 Task: Add a signature Caroline Robinson containing Have a wonderful day, Caroline Robinson to email address softage.10@softage.net and add a folder Branding
Action: Mouse moved to (132, 127)
Screenshot: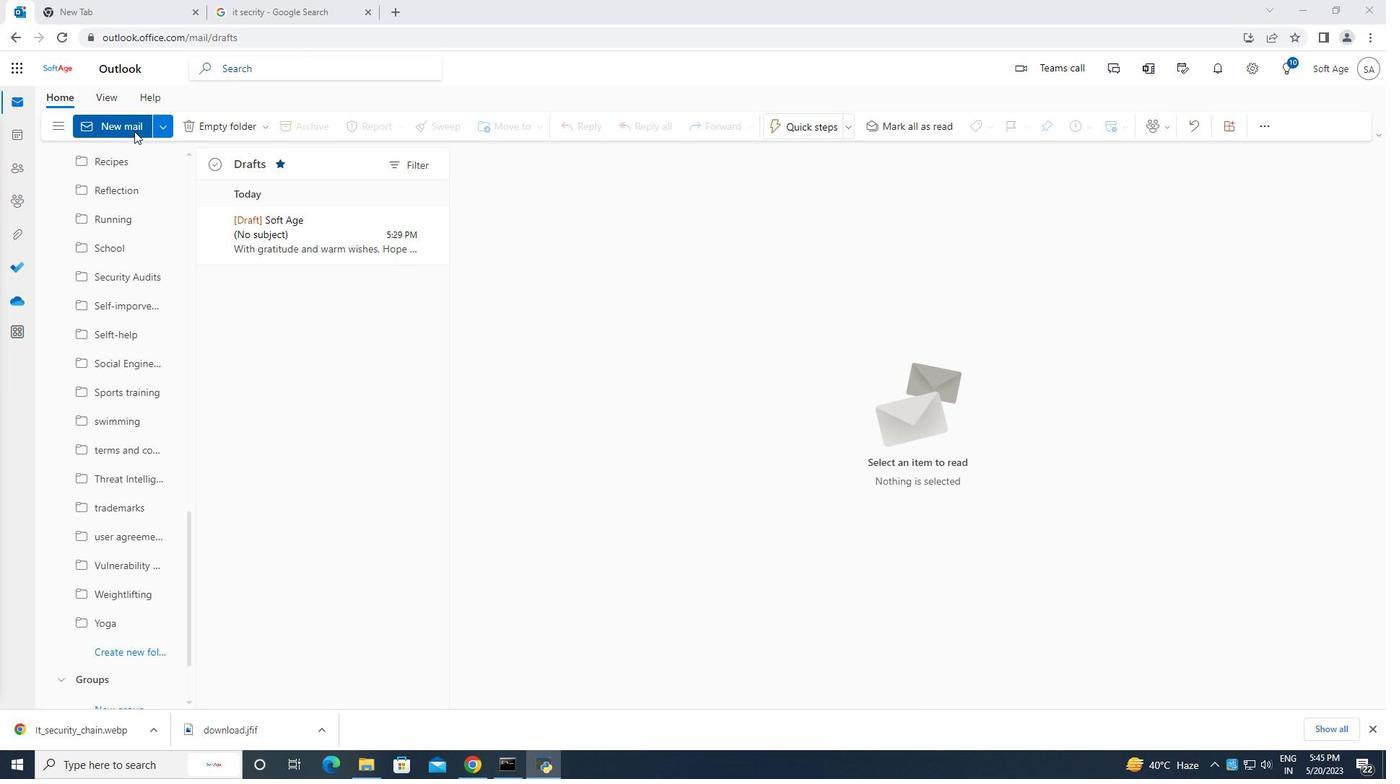 
Action: Mouse pressed left at (132, 127)
Screenshot: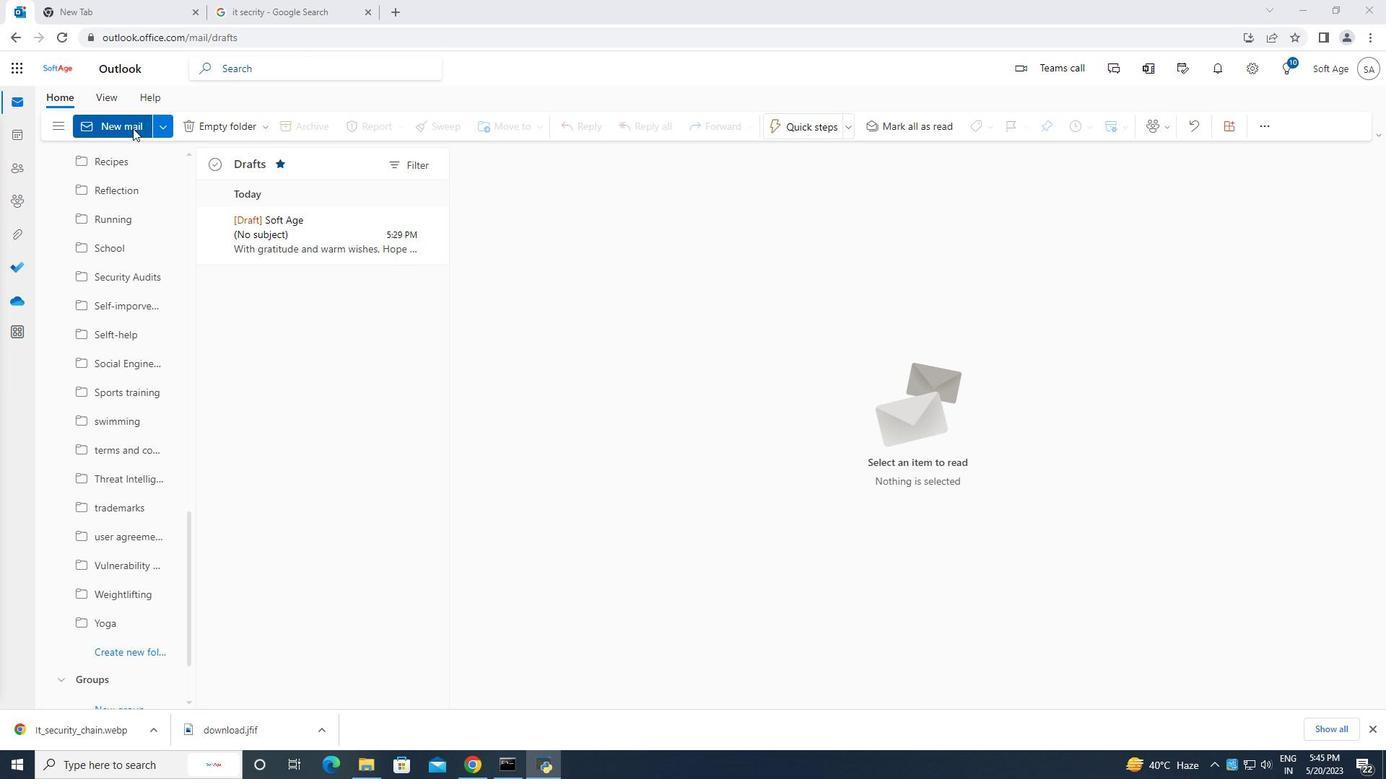 
Action: Mouse moved to (940, 123)
Screenshot: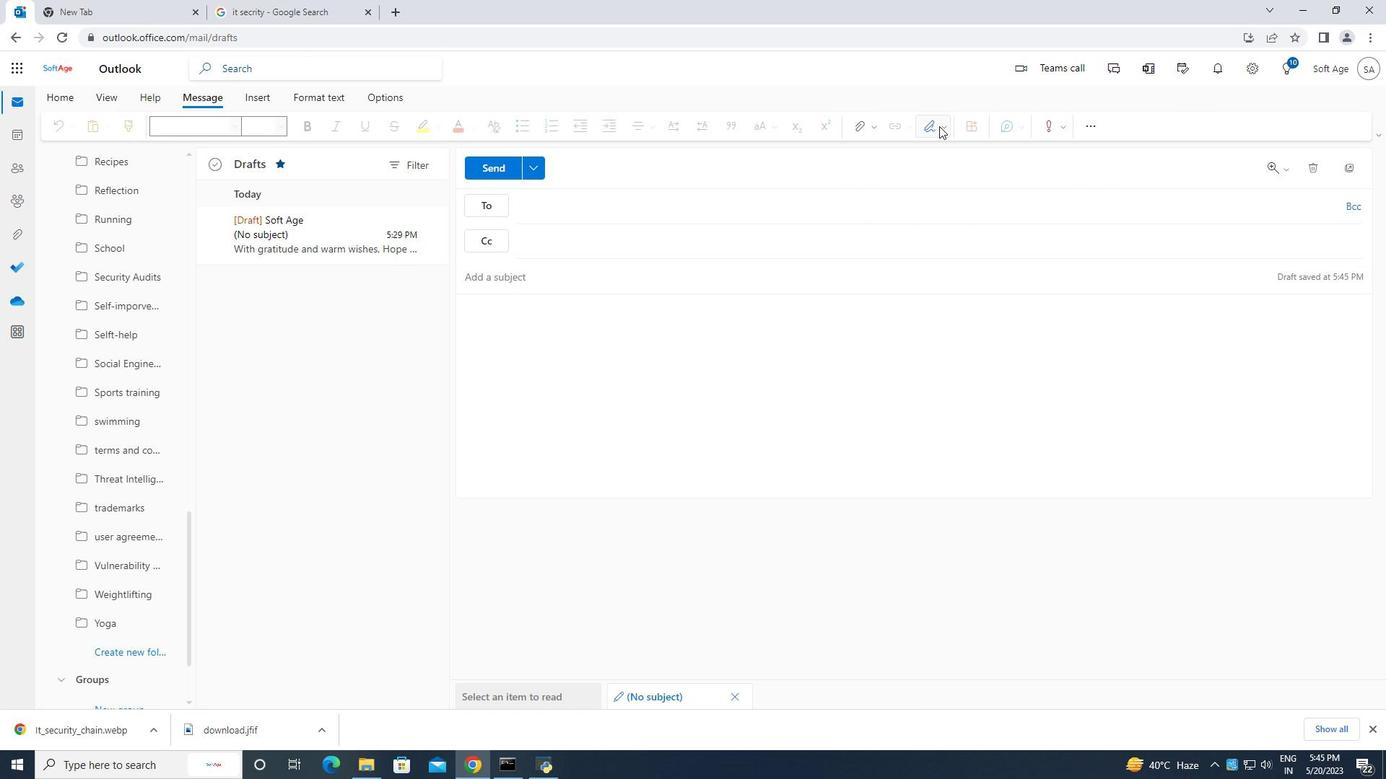 
Action: Mouse pressed left at (940, 123)
Screenshot: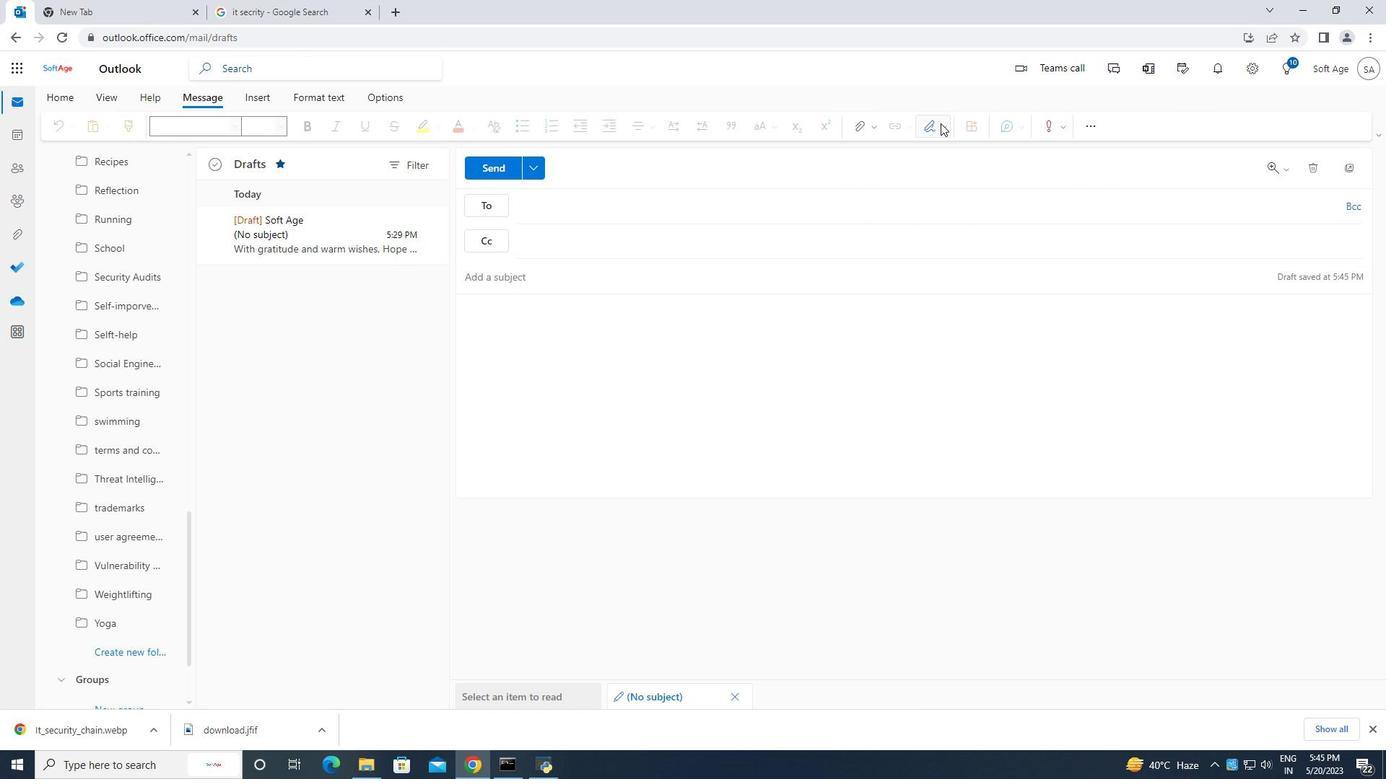 
Action: Mouse moved to (895, 182)
Screenshot: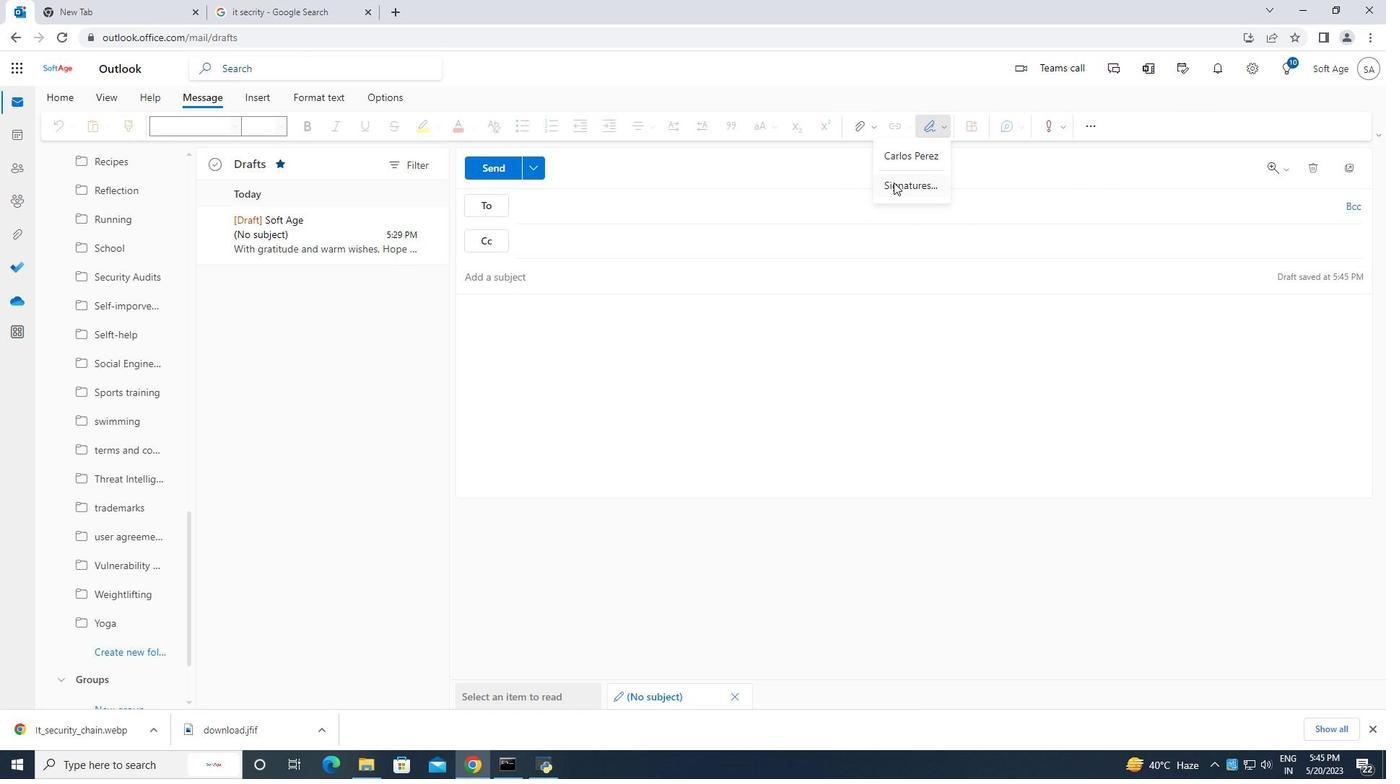 
Action: Mouse pressed left at (895, 182)
Screenshot: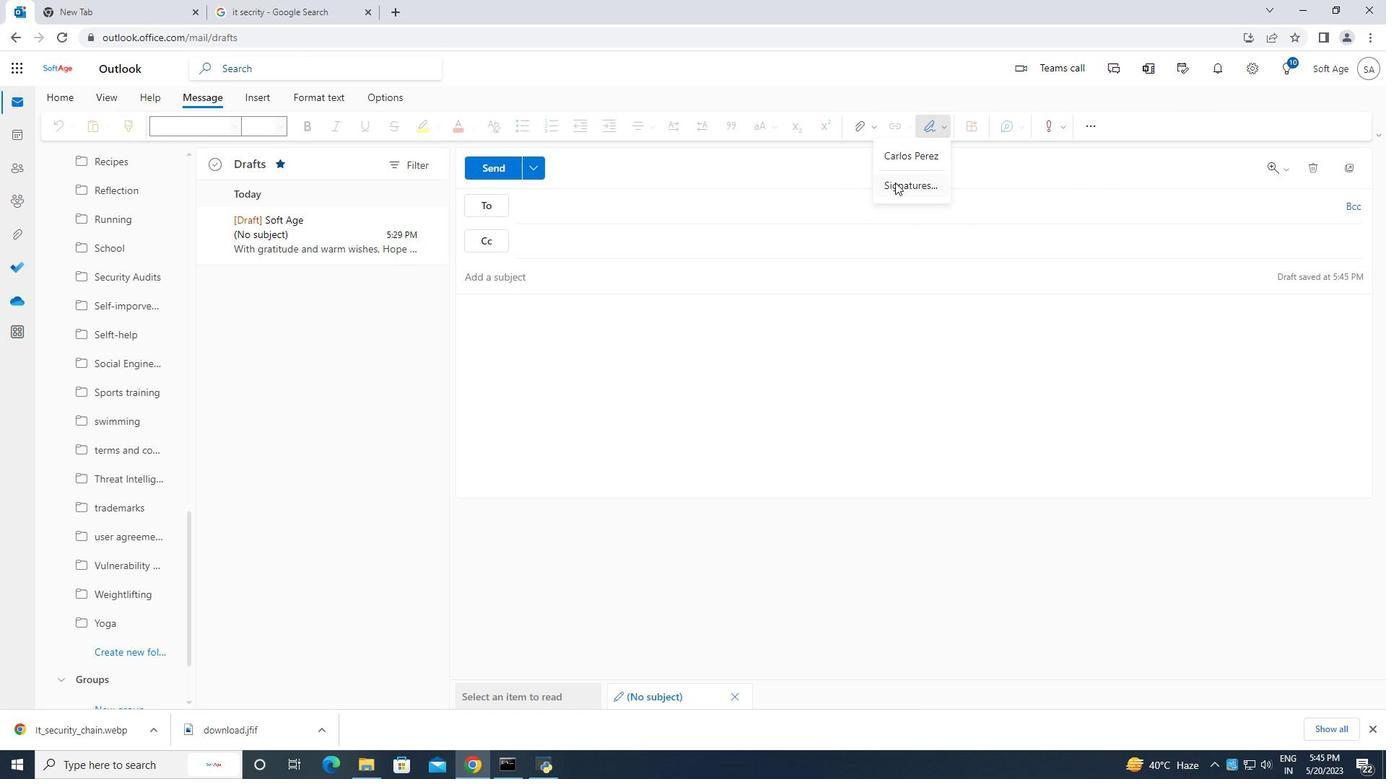 
Action: Mouse moved to (963, 238)
Screenshot: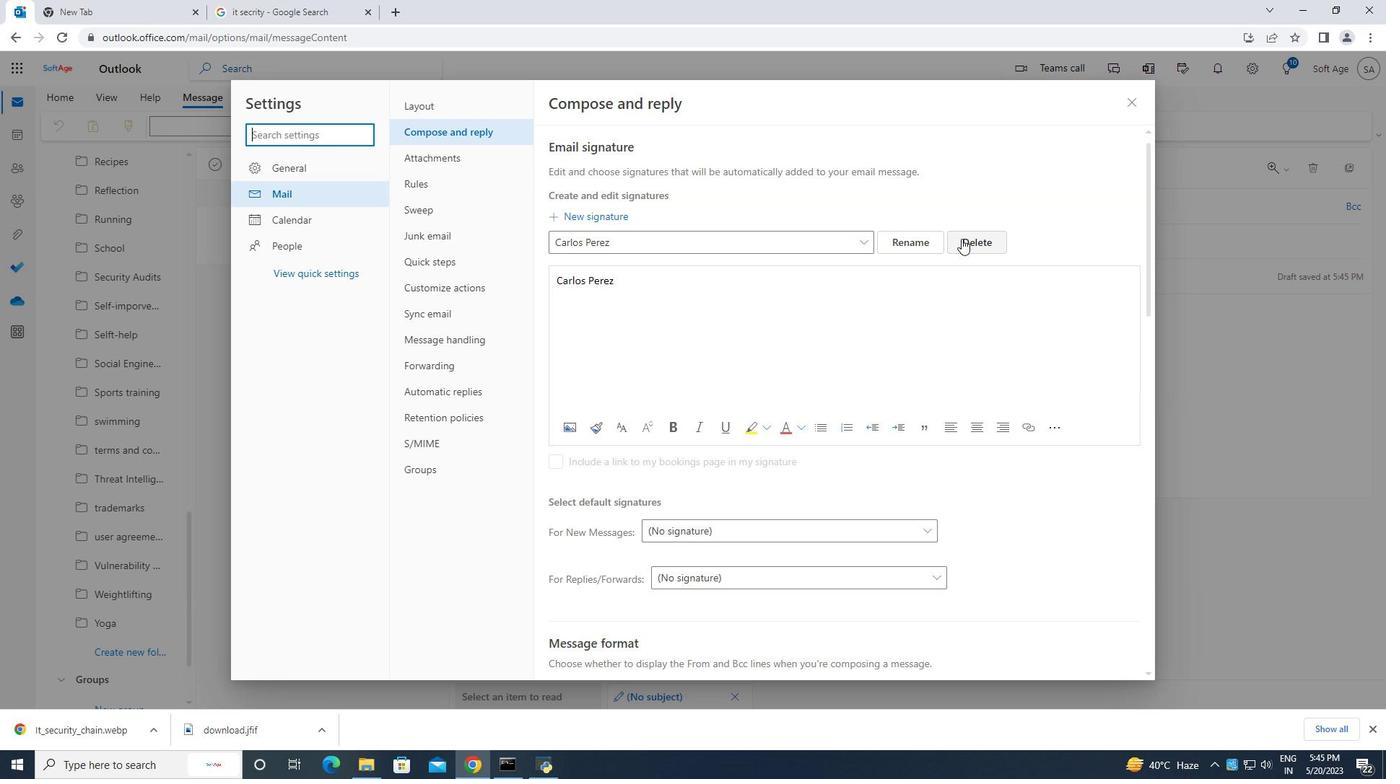 
Action: Mouse pressed left at (963, 238)
Screenshot: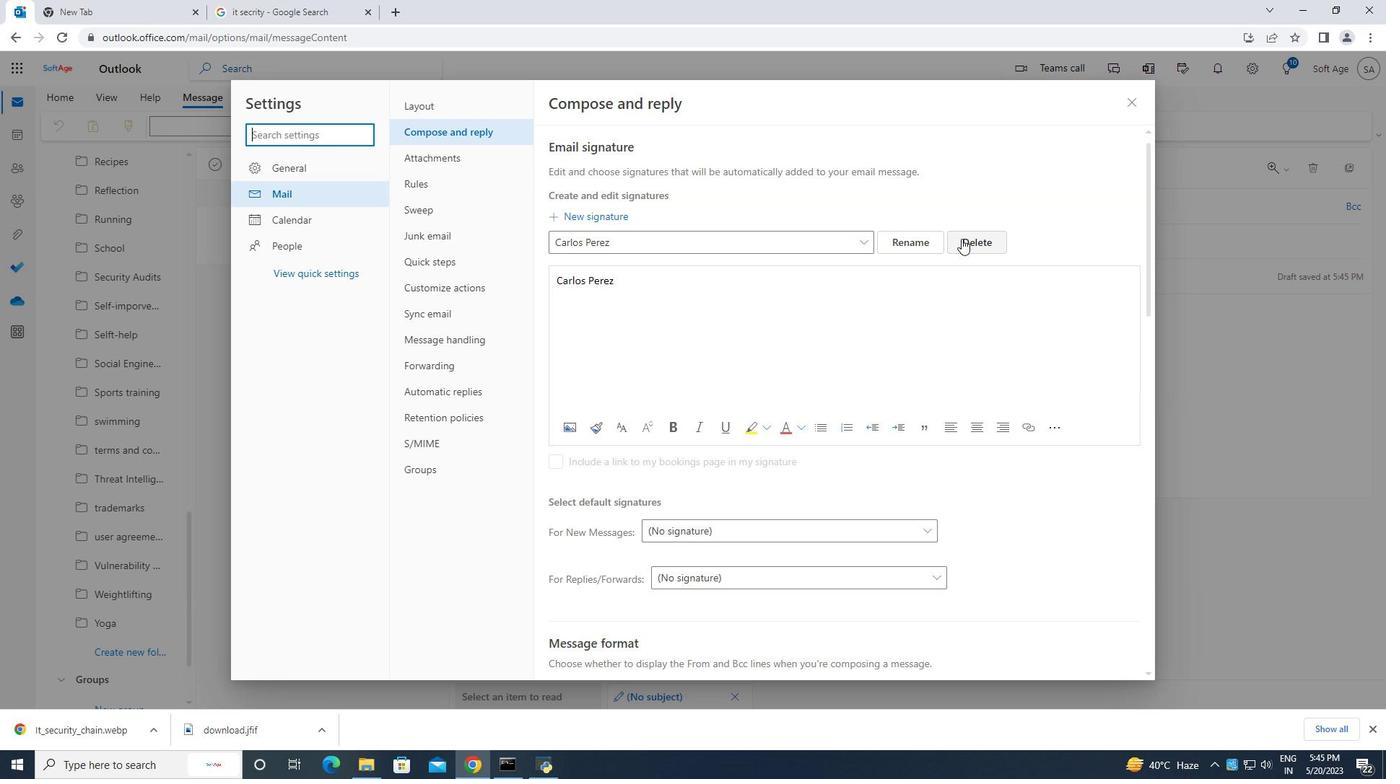 
Action: Mouse moved to (604, 244)
Screenshot: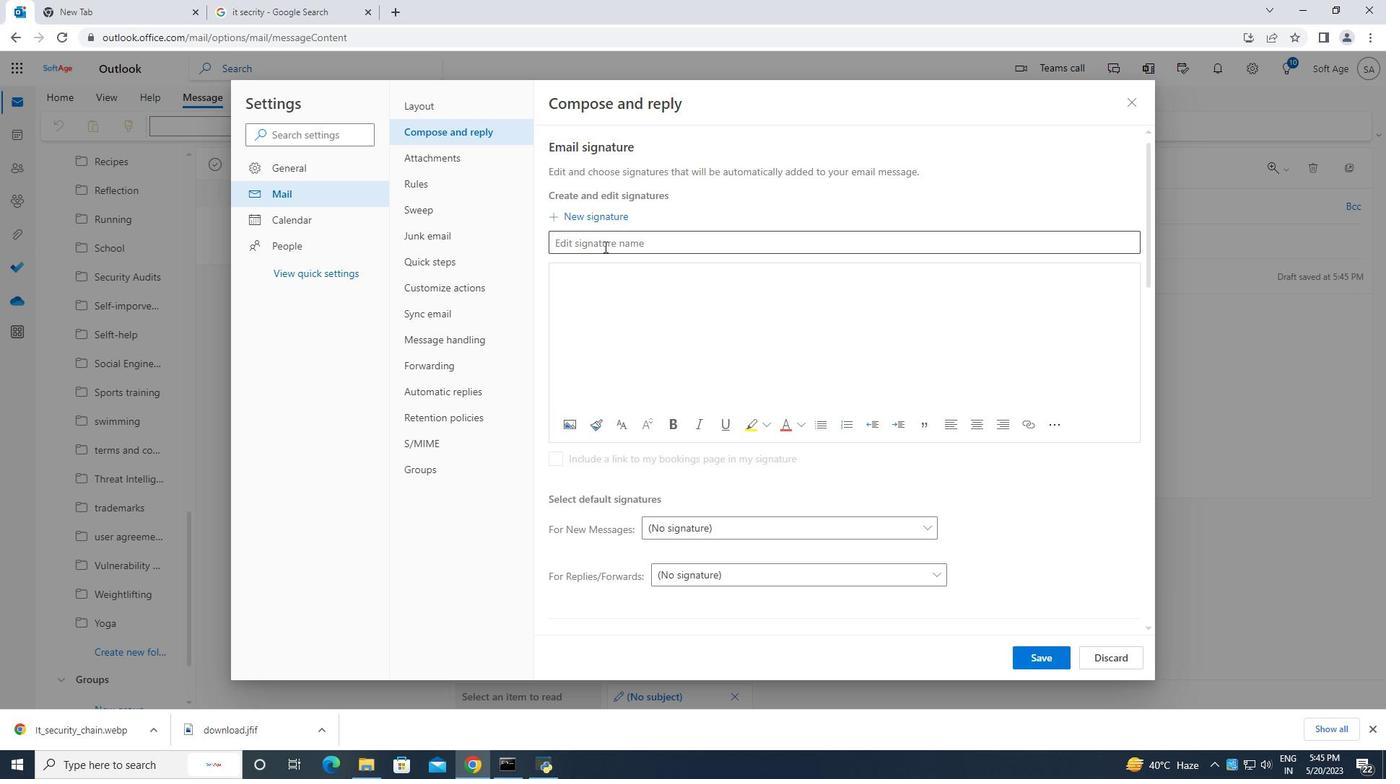 
Action: Mouse pressed left at (604, 244)
Screenshot: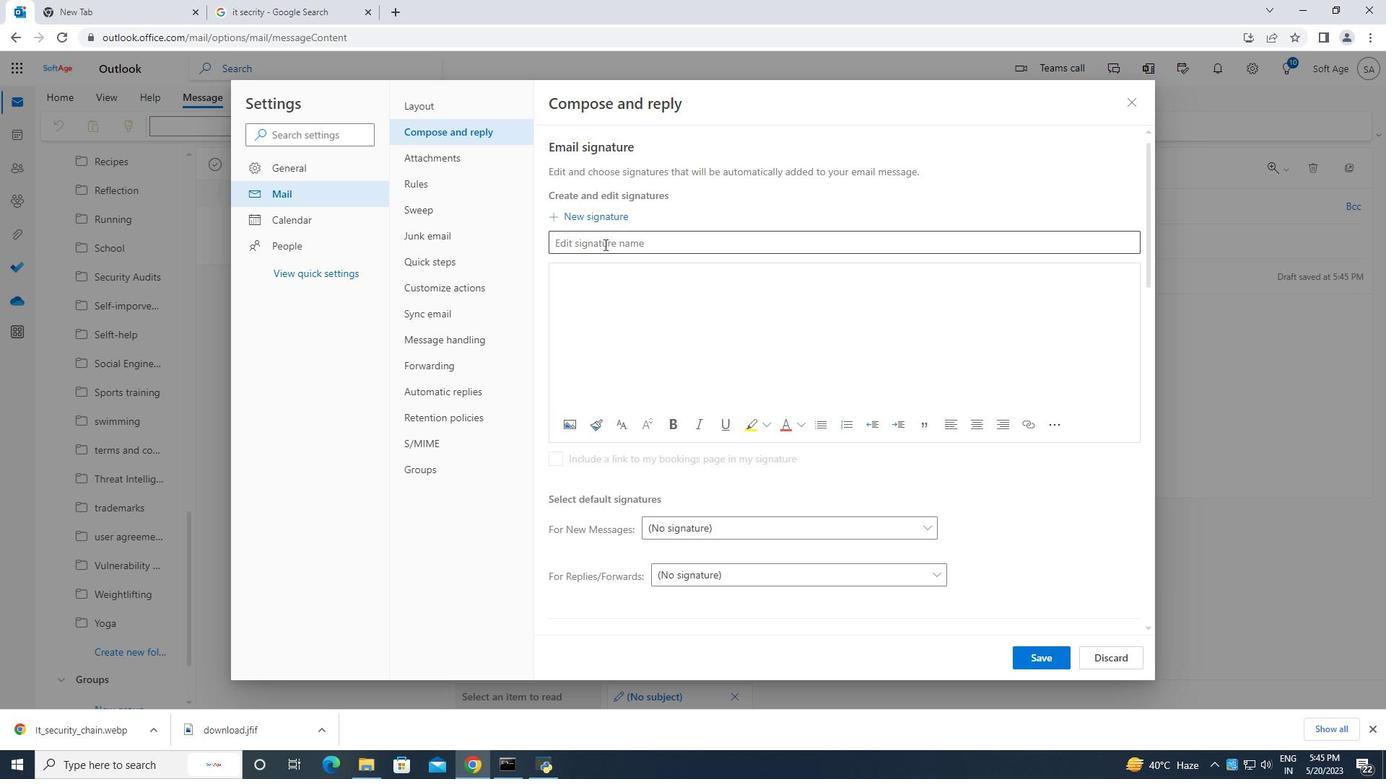 
Action: Key pressed <Key.caps_lock>C<Key.caps_lock>aroline<Key.space><Key.caps_lock>R<Key.caps_lock>obinson
Screenshot: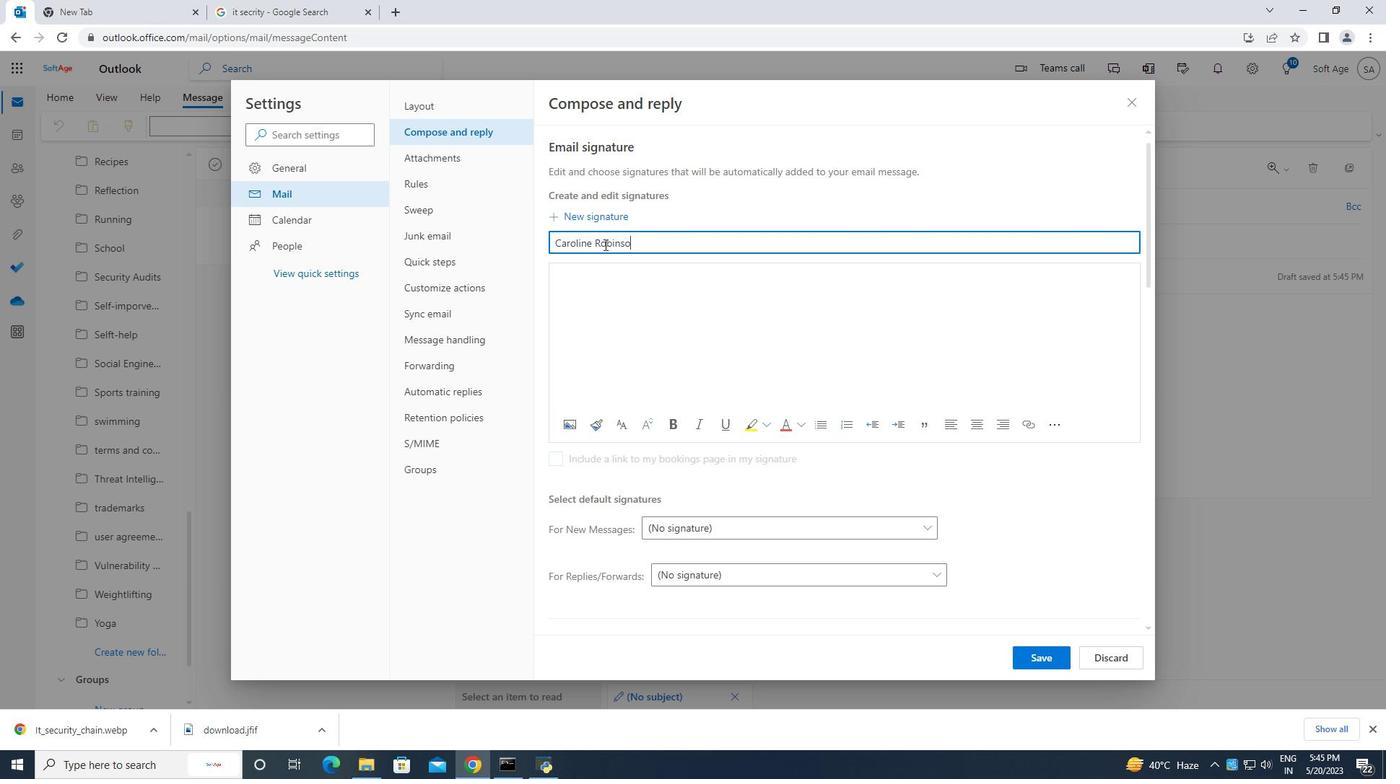 
Action: Mouse moved to (615, 267)
Screenshot: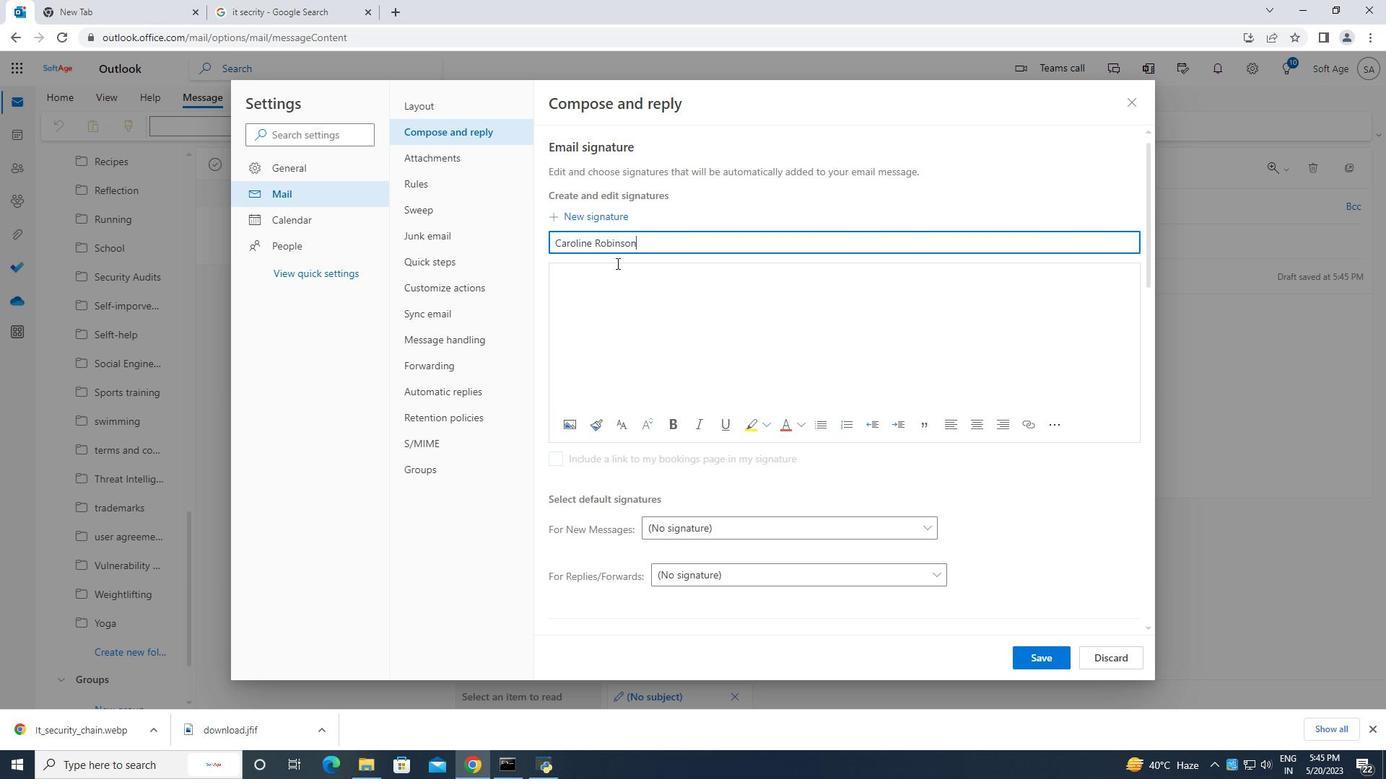 
Action: Mouse pressed left at (615, 267)
Screenshot: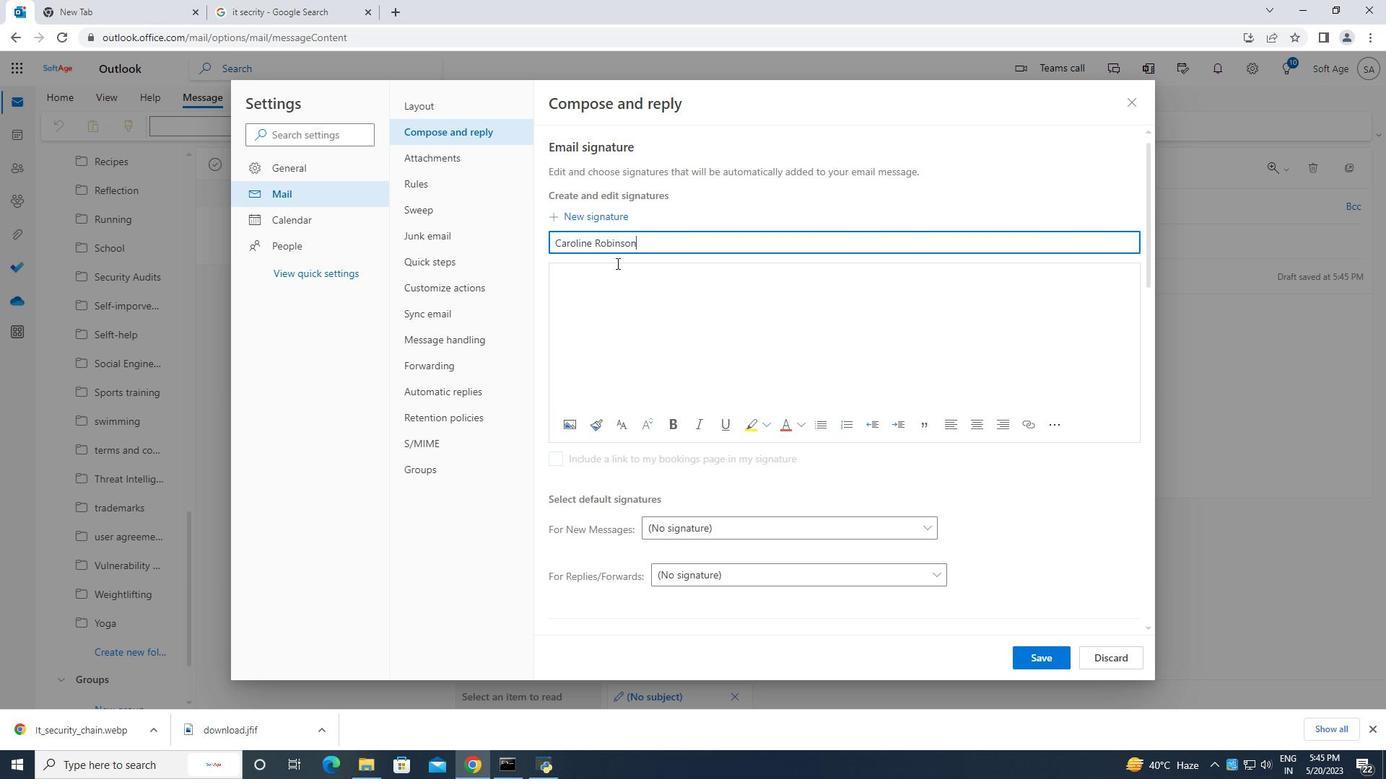 
Action: Key pressed <Key.caps_lock>C<Key.caps_lock>aroline<Key.space><Key.caps_lock>R<Key.caps_lock>obinson
Screenshot: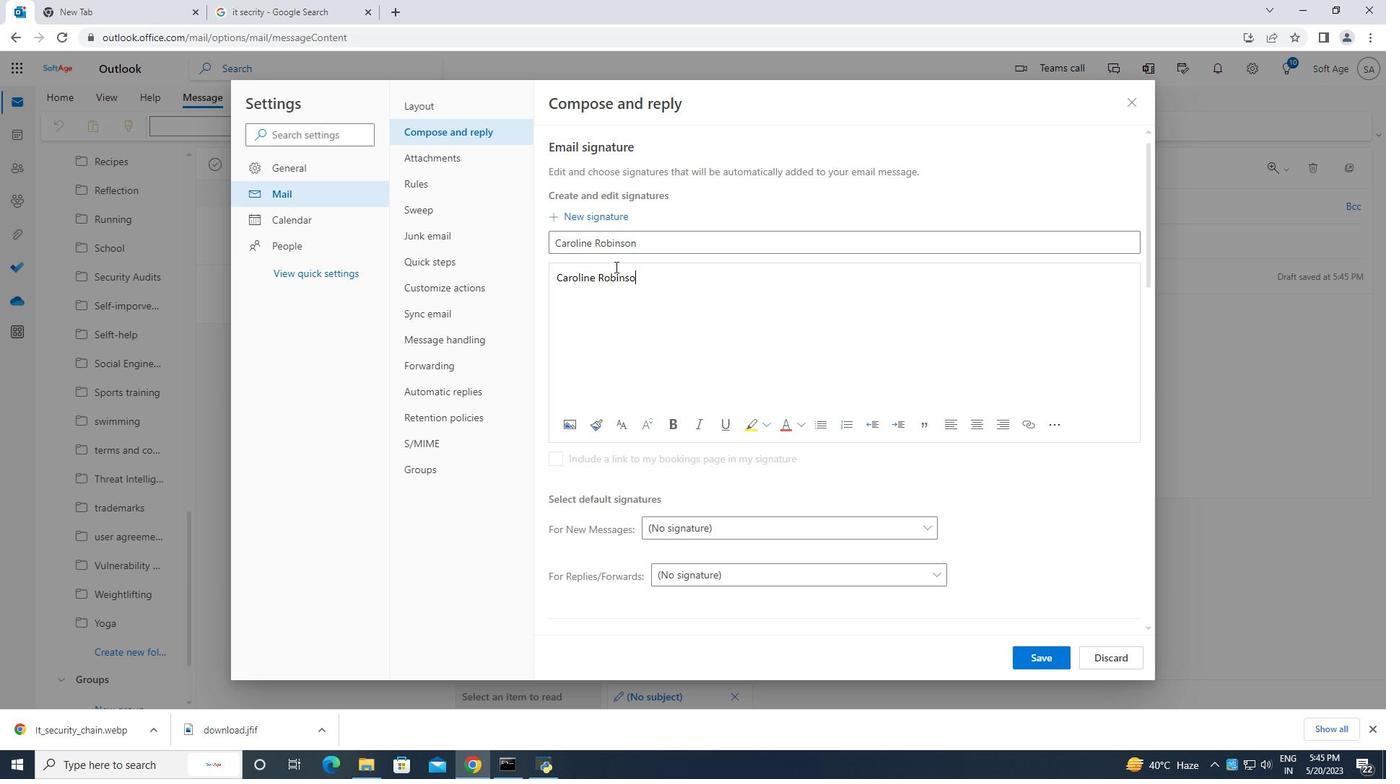 
Action: Mouse moved to (1041, 660)
Screenshot: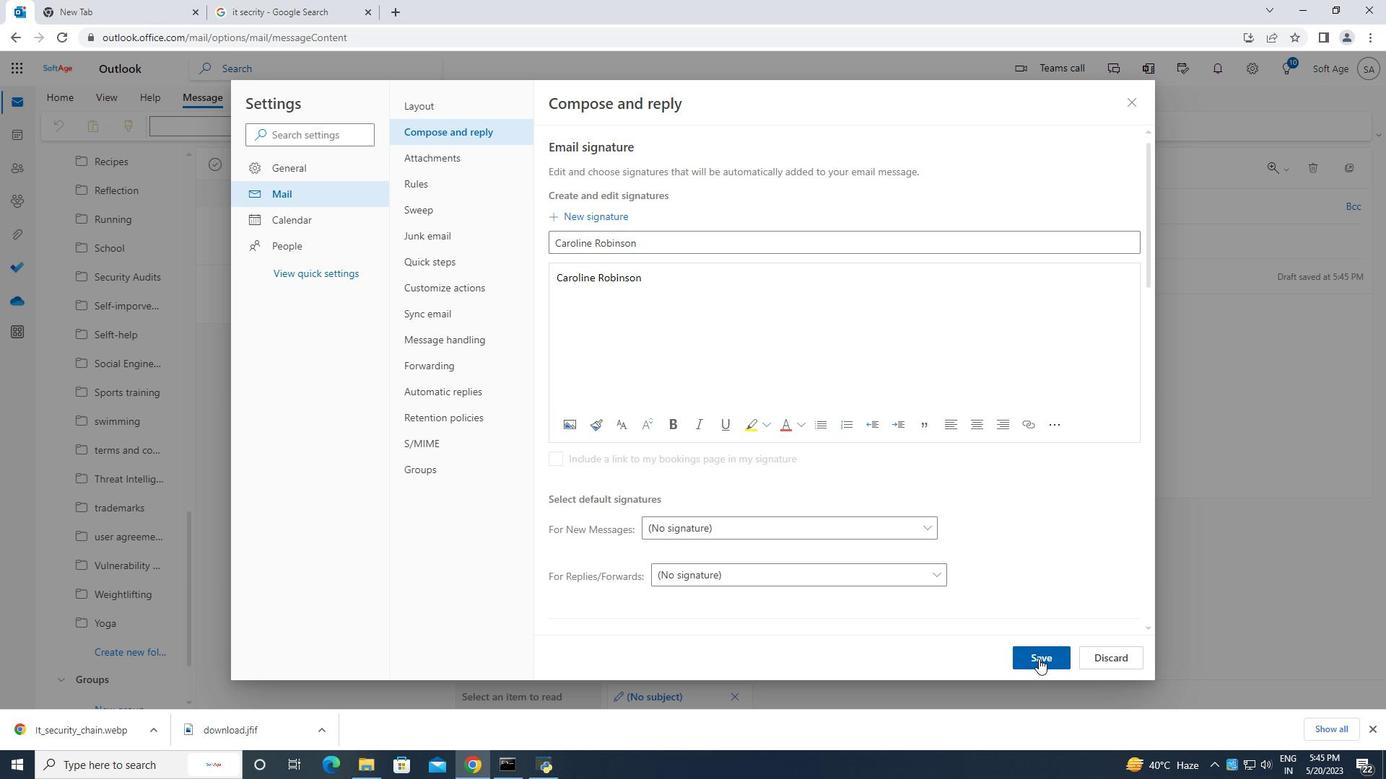 
Action: Mouse pressed left at (1041, 660)
Screenshot: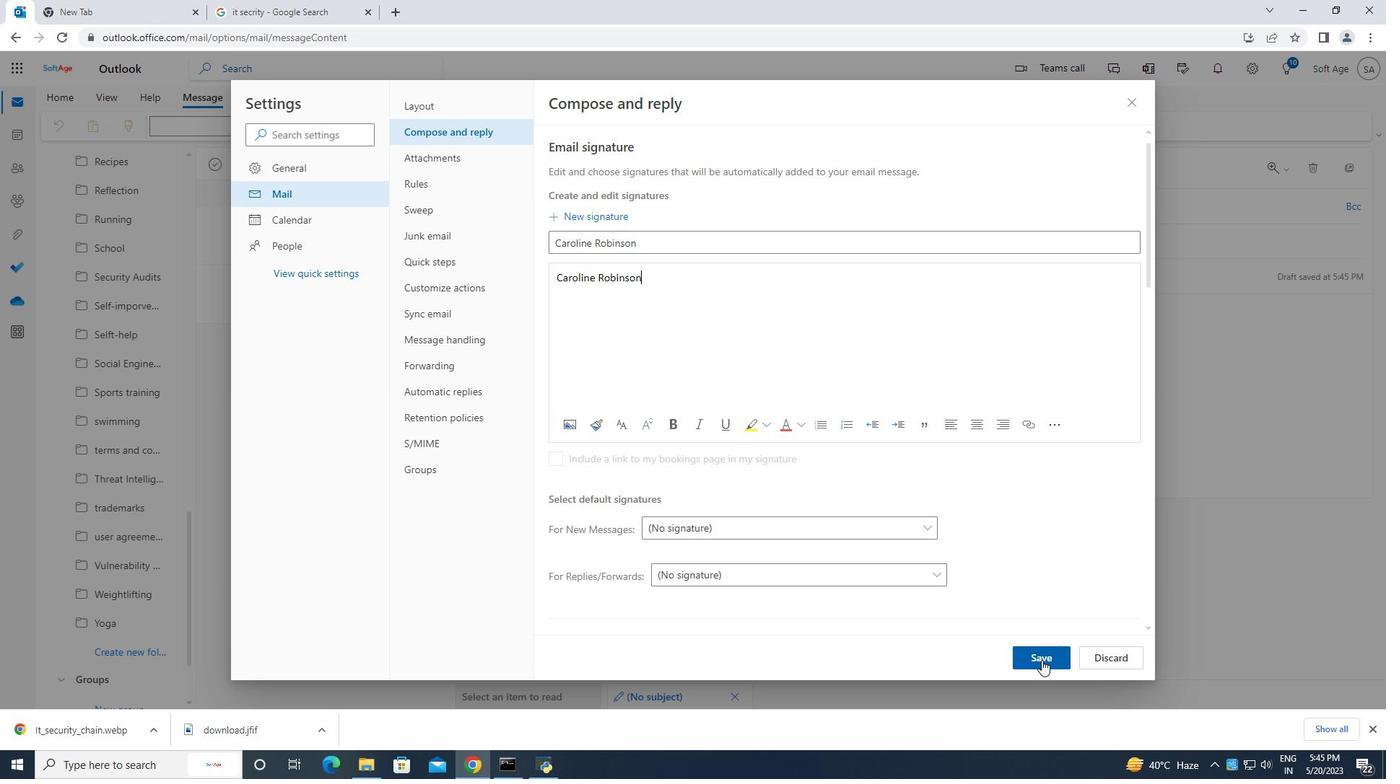 
Action: Mouse moved to (1131, 106)
Screenshot: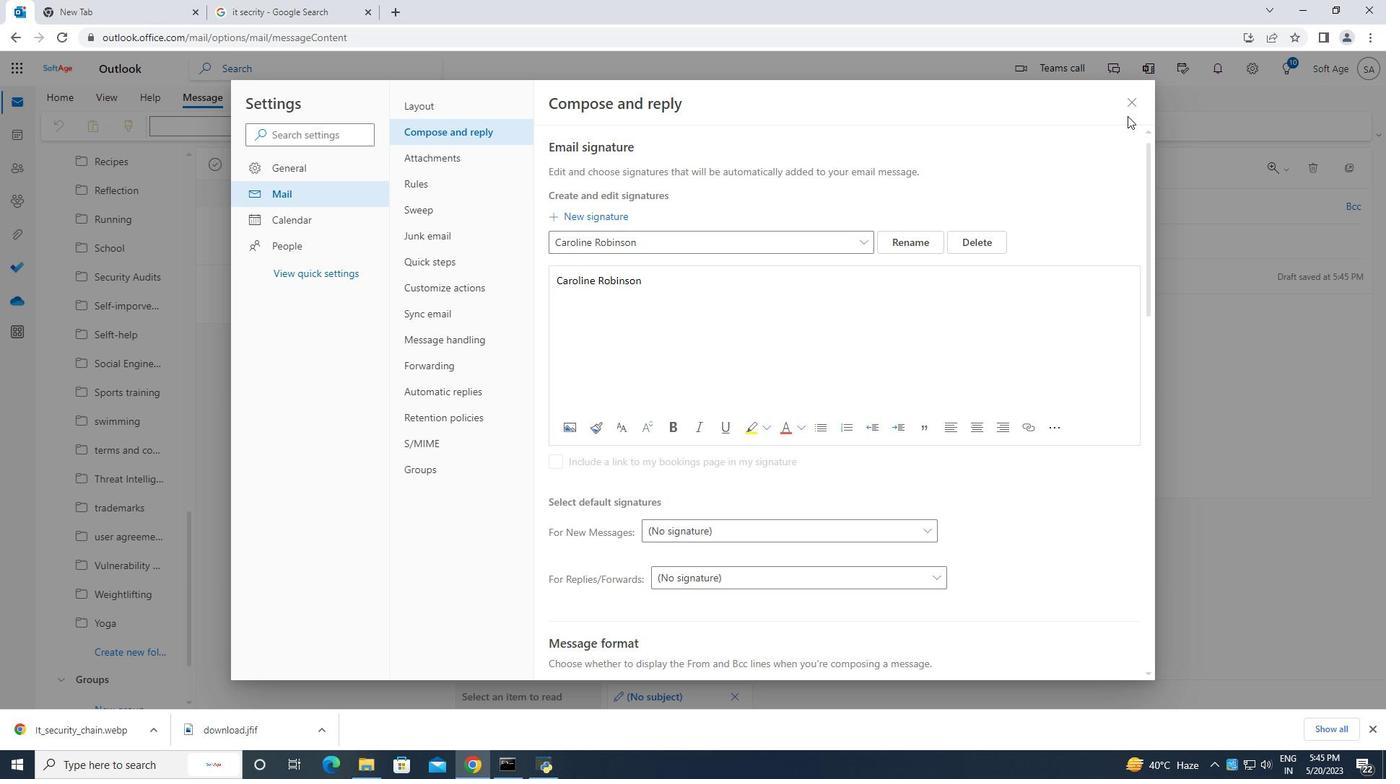 
Action: Mouse pressed left at (1131, 106)
Screenshot: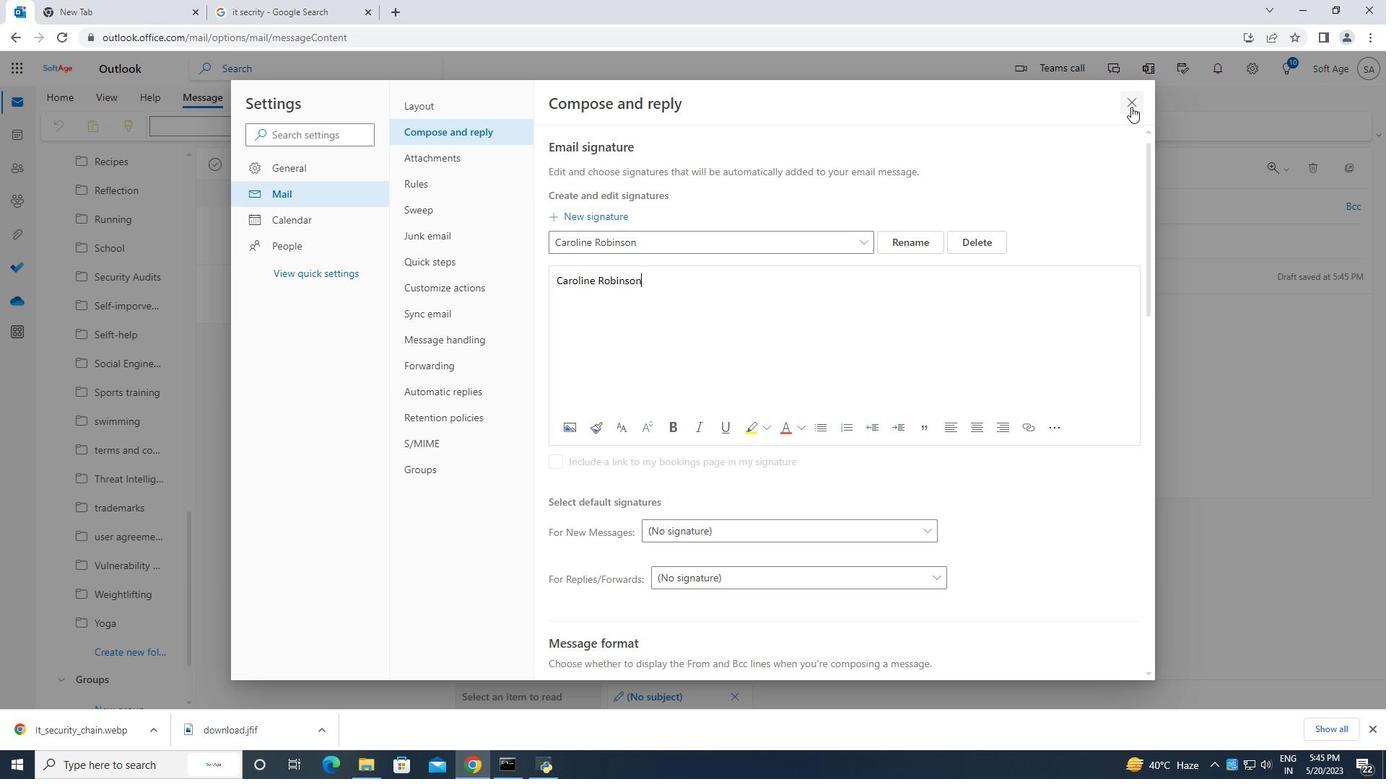 
Action: Mouse moved to (925, 120)
Screenshot: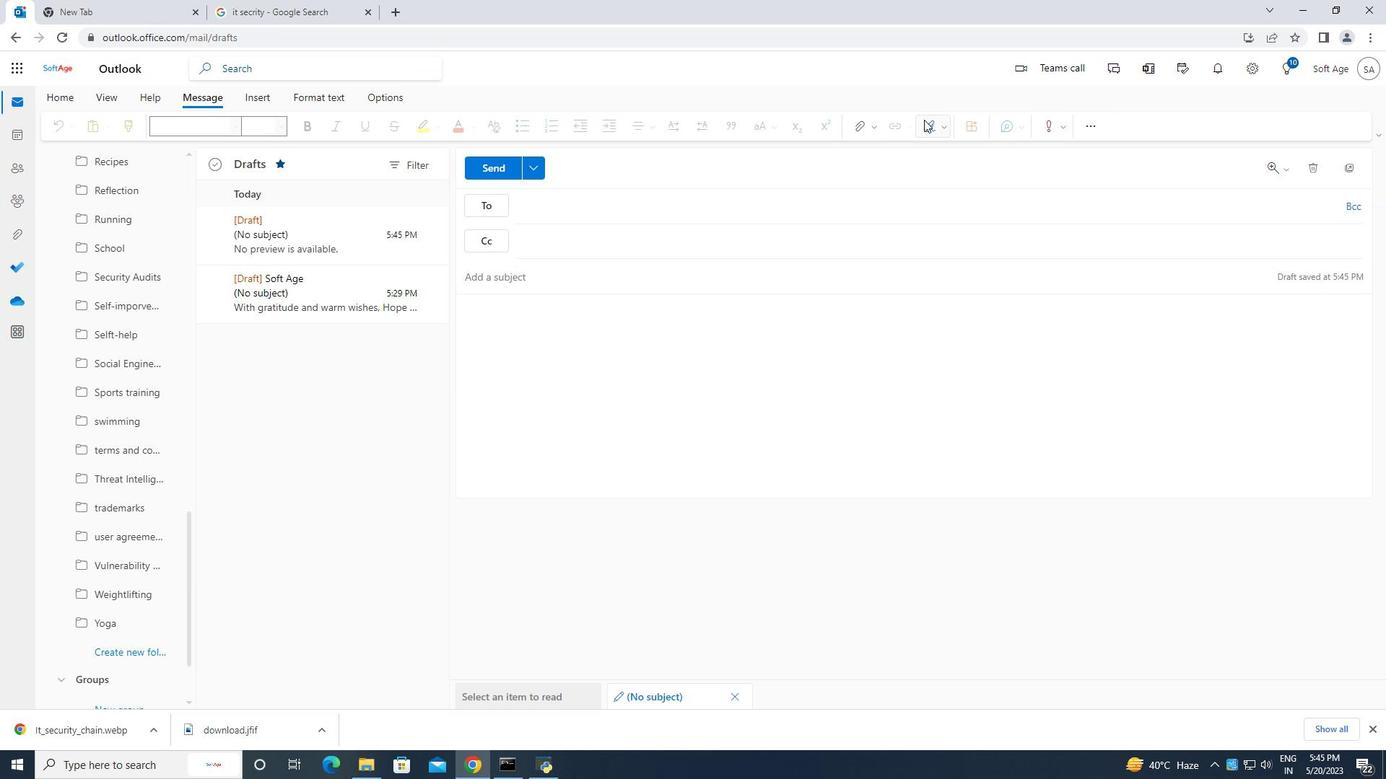 
Action: Mouse pressed left at (925, 120)
Screenshot: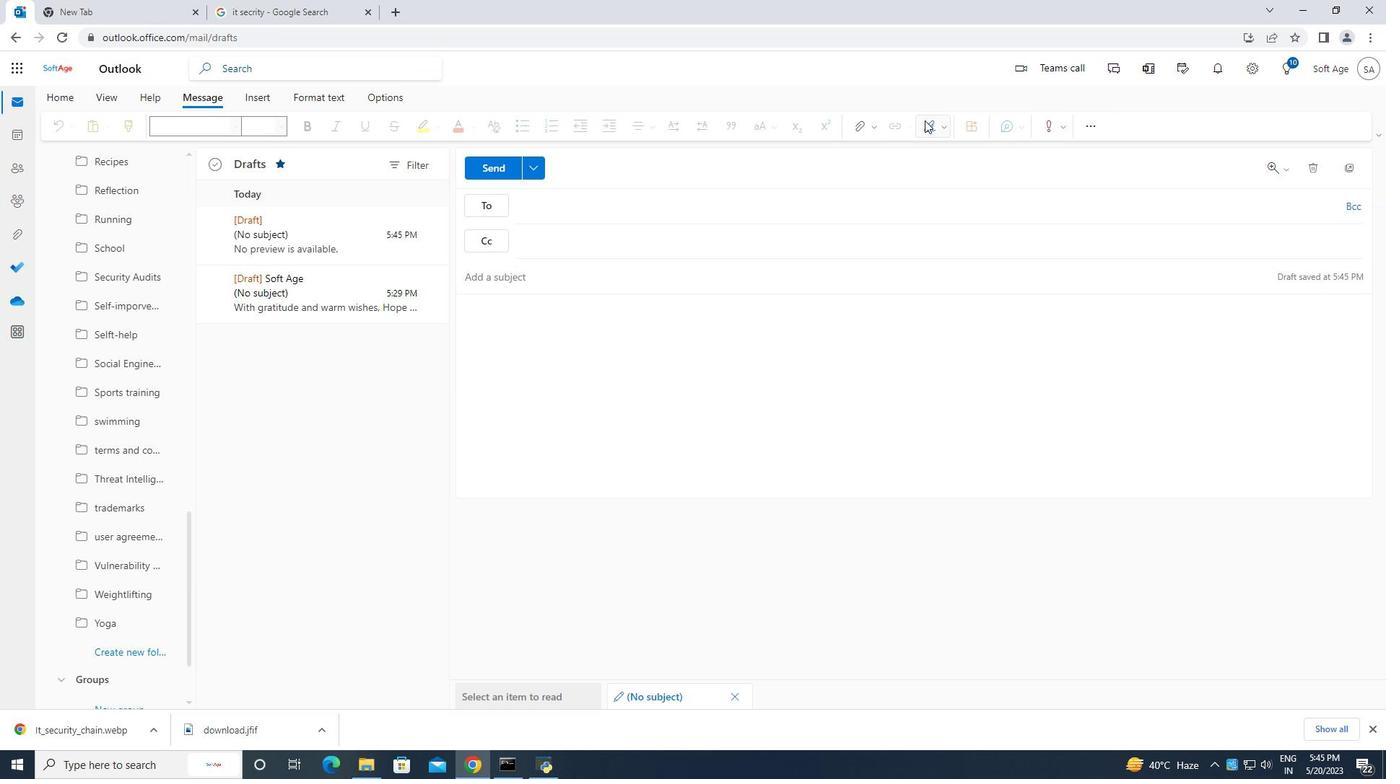 
Action: Mouse moved to (914, 150)
Screenshot: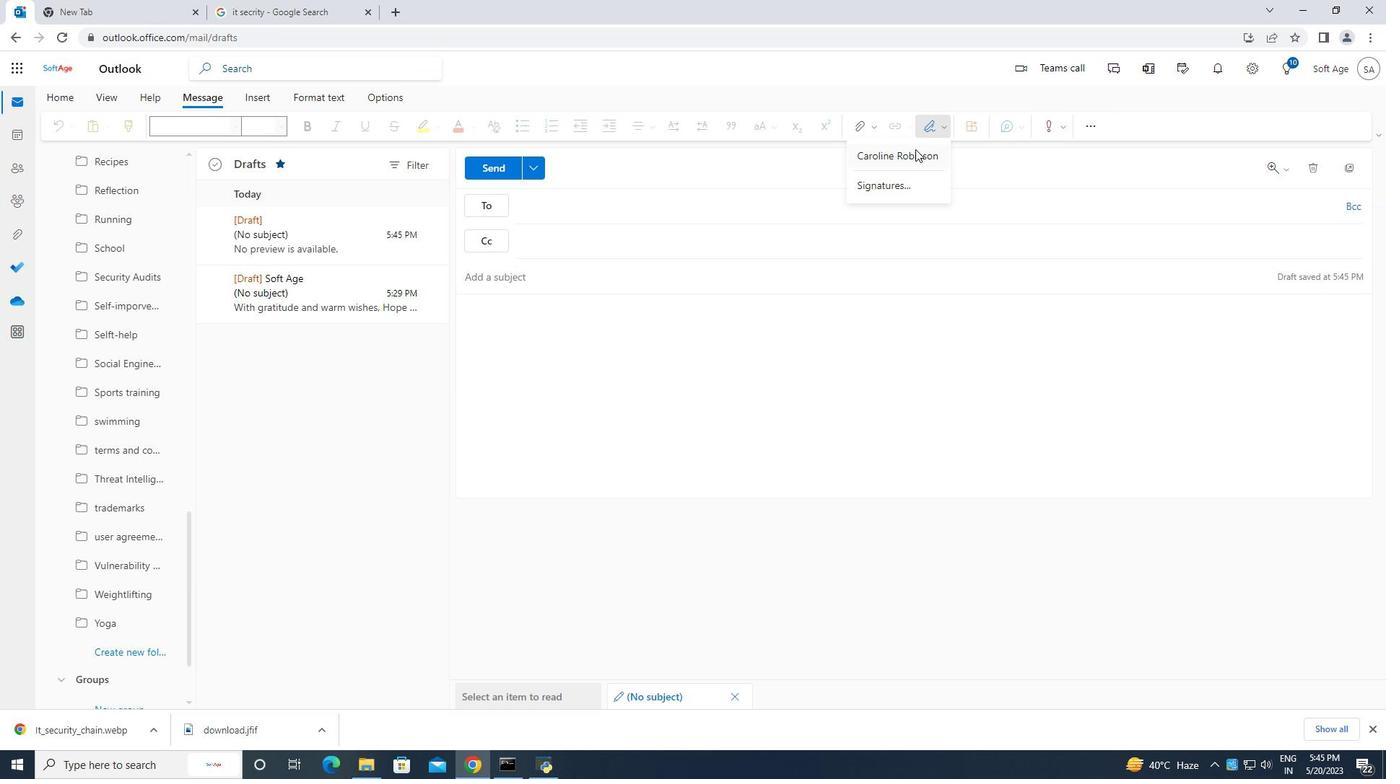
Action: Mouse pressed left at (914, 150)
Screenshot: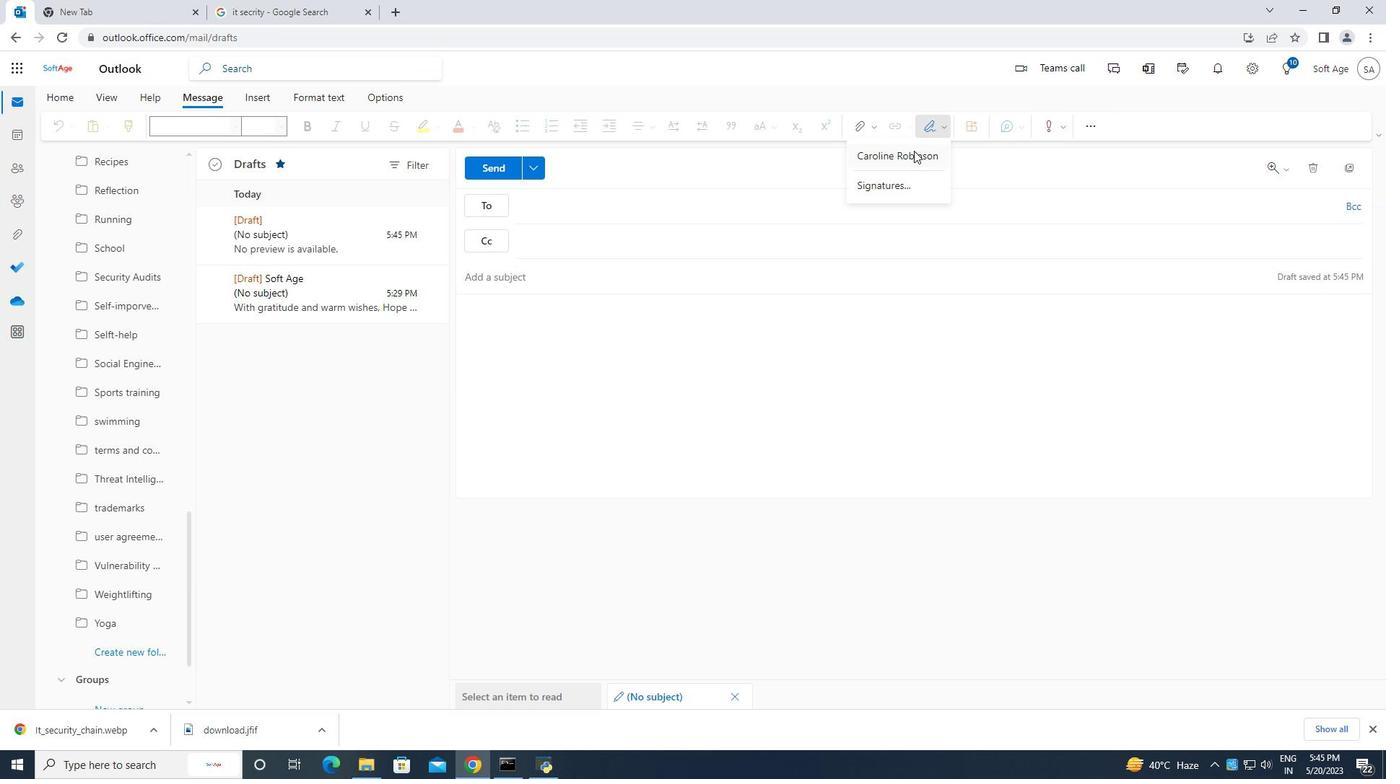 
Action: Mouse moved to (526, 316)
Screenshot: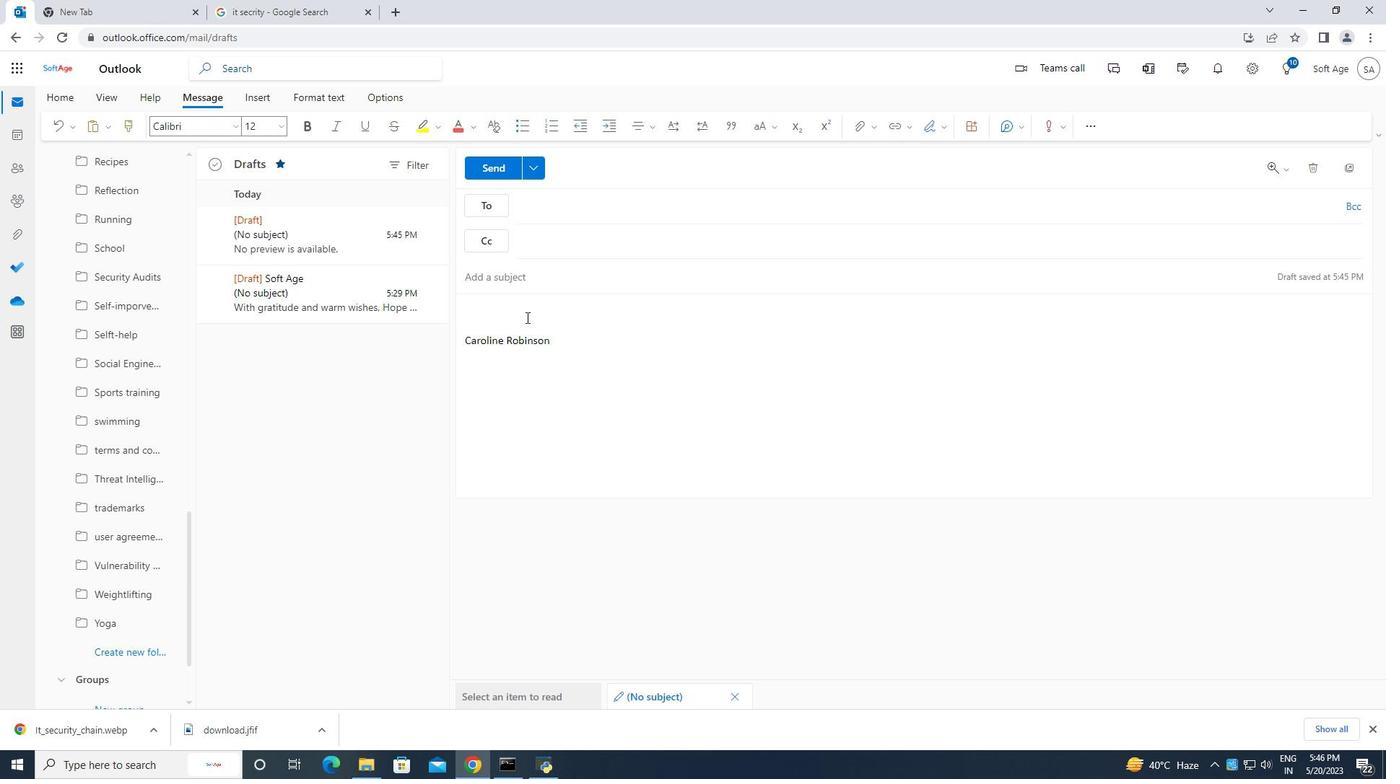
Action: Key pressed <Key.caps_lock>C<Key.caps_lock>ontaining<Key.space>have<Key.space>a<Key.space>wonderful<Key.space>day,
Screenshot: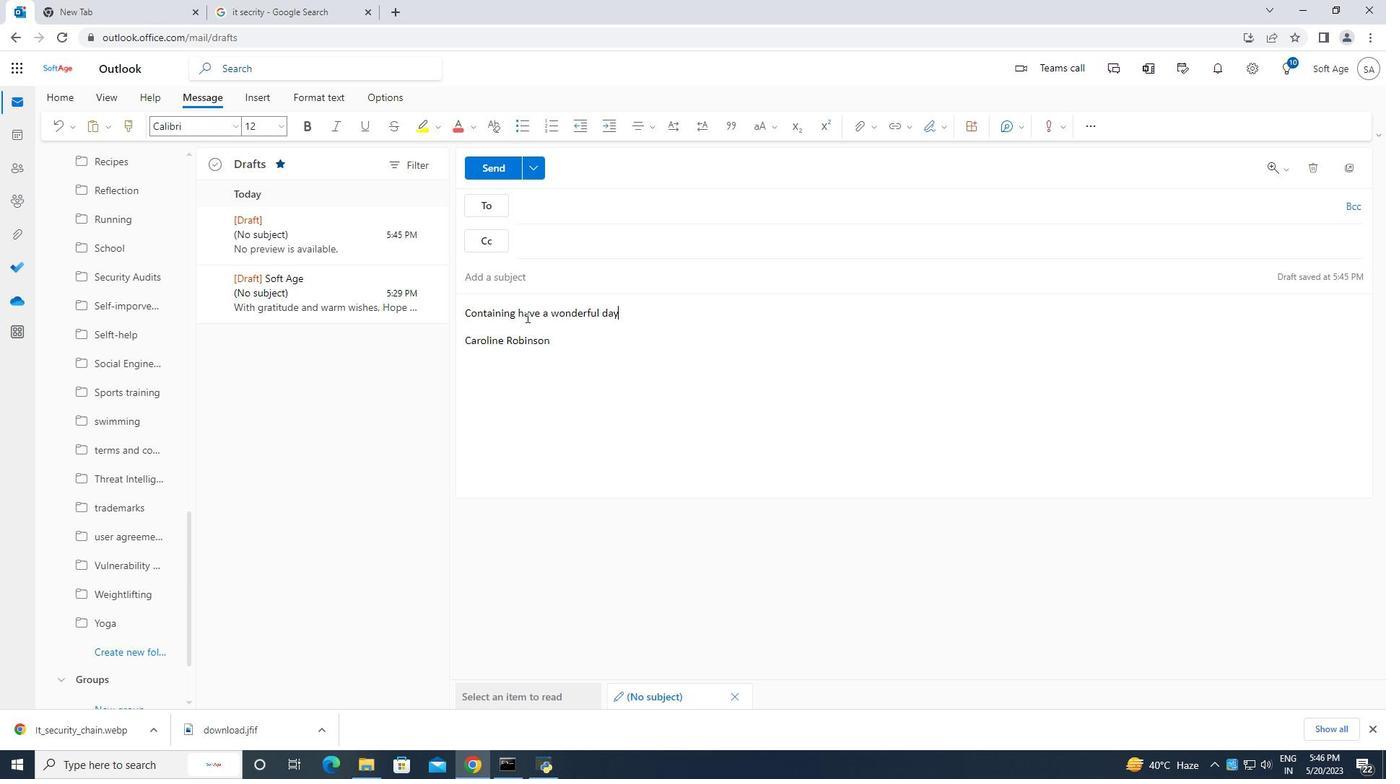 
Action: Mouse moved to (545, 199)
Screenshot: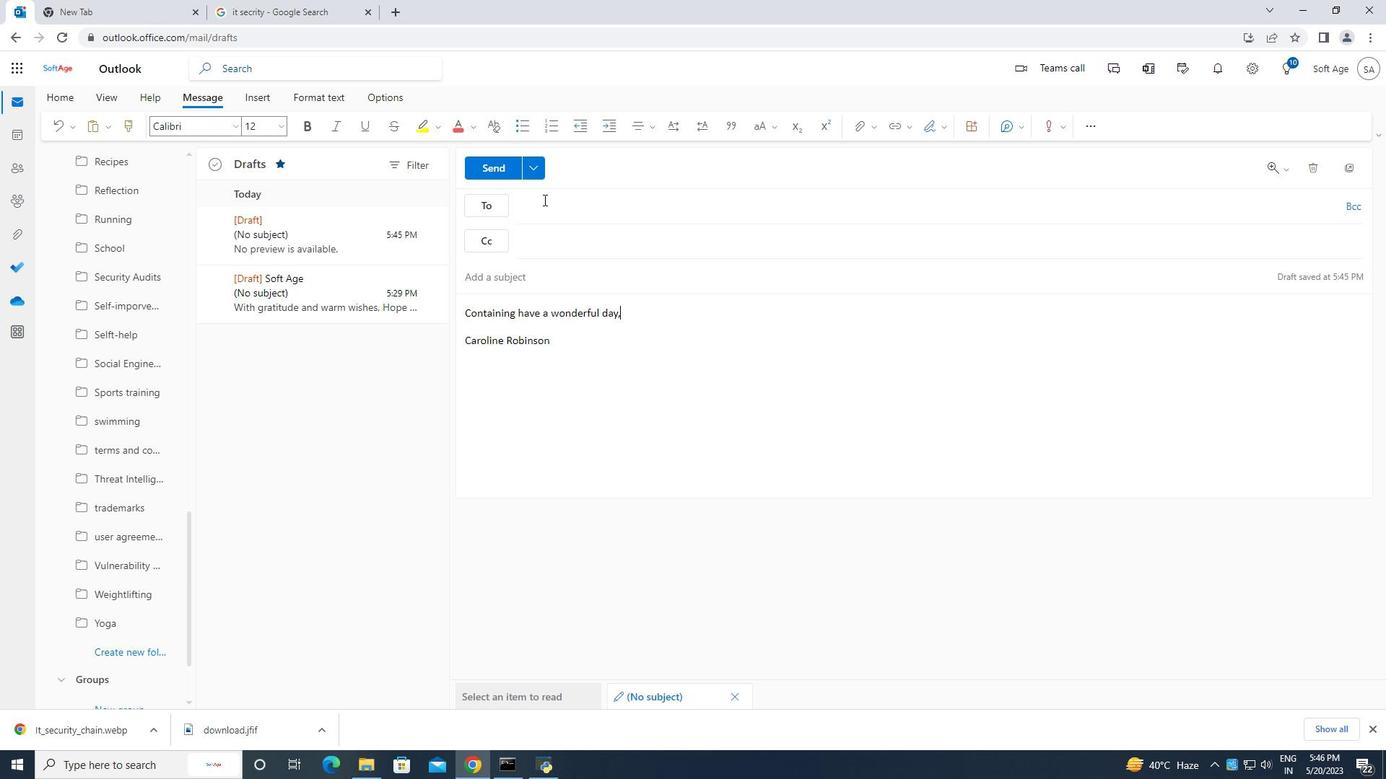 
Action: Mouse pressed left at (545, 199)
Screenshot: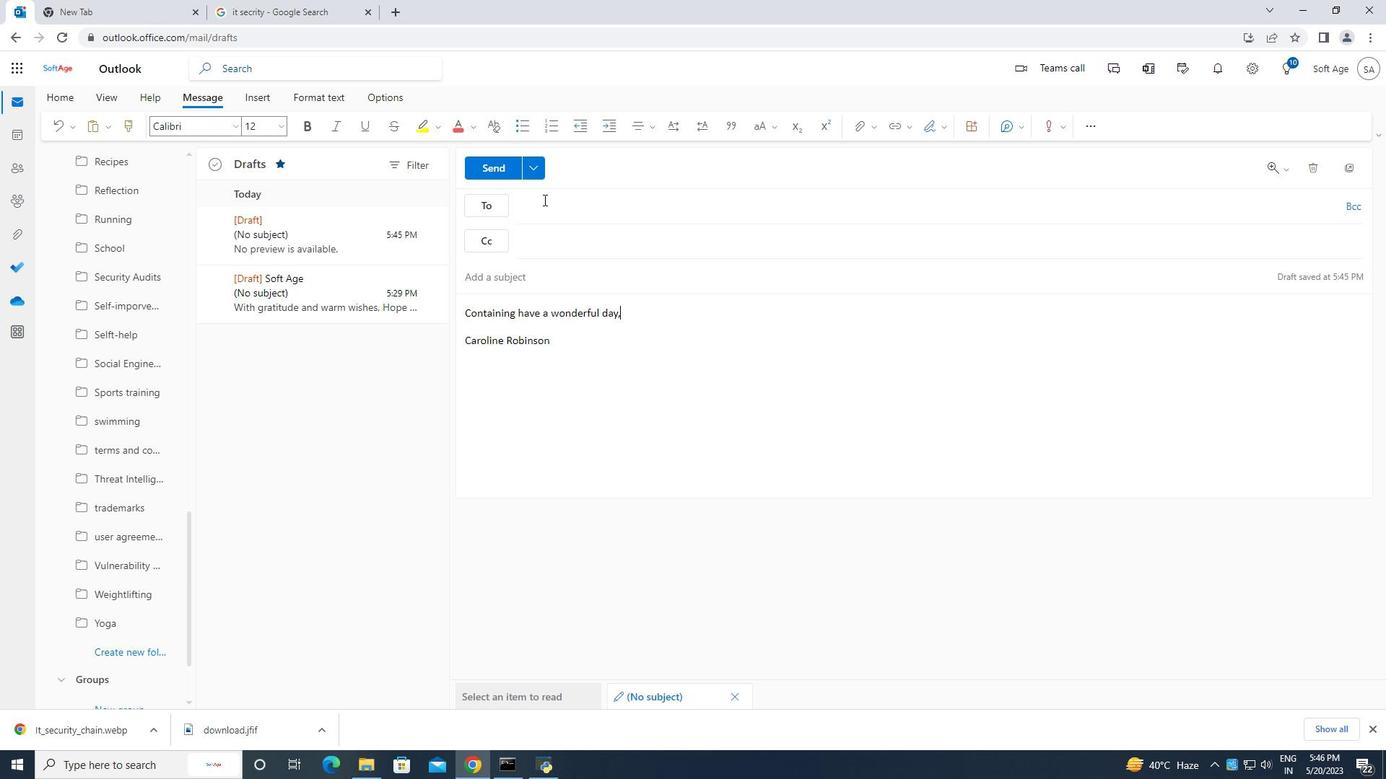
Action: Mouse moved to (546, 199)
Screenshot: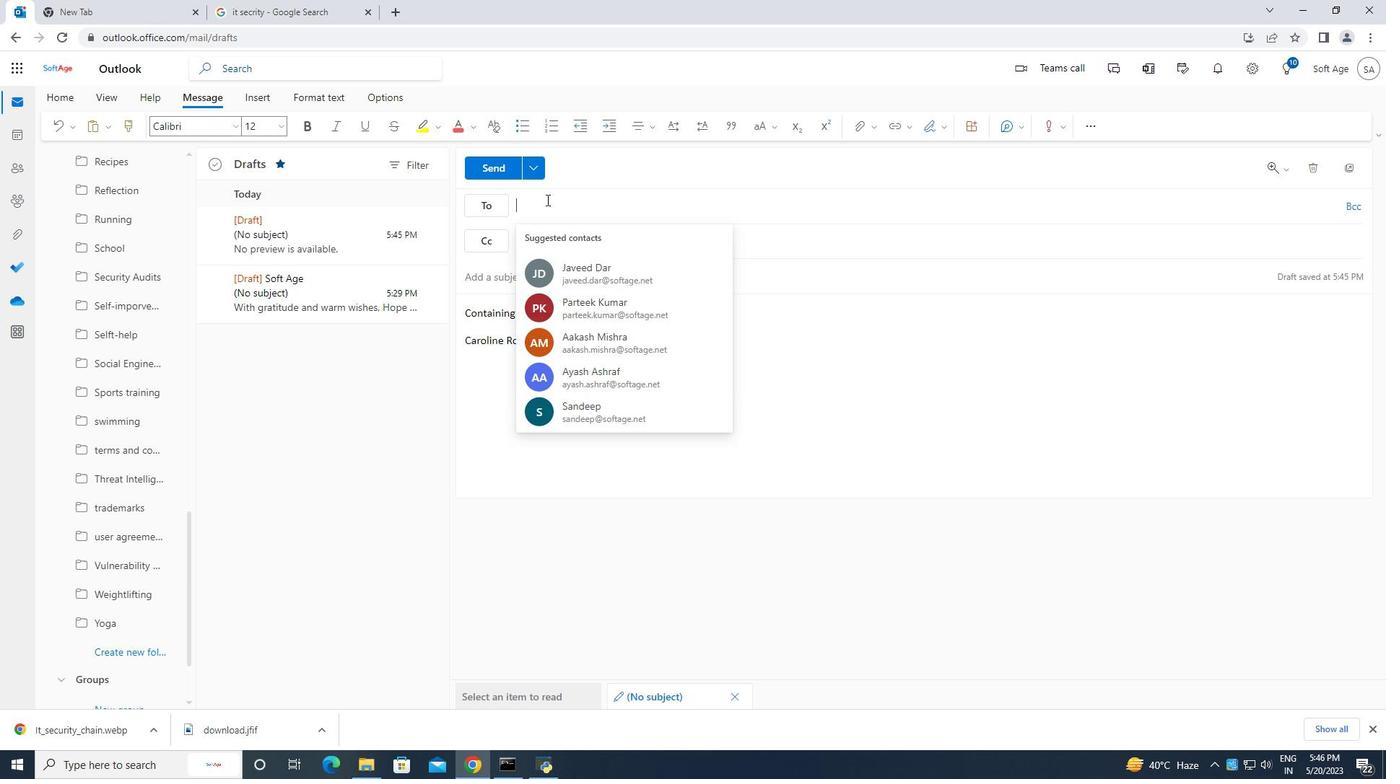 
Action: Key pressed soft
Screenshot: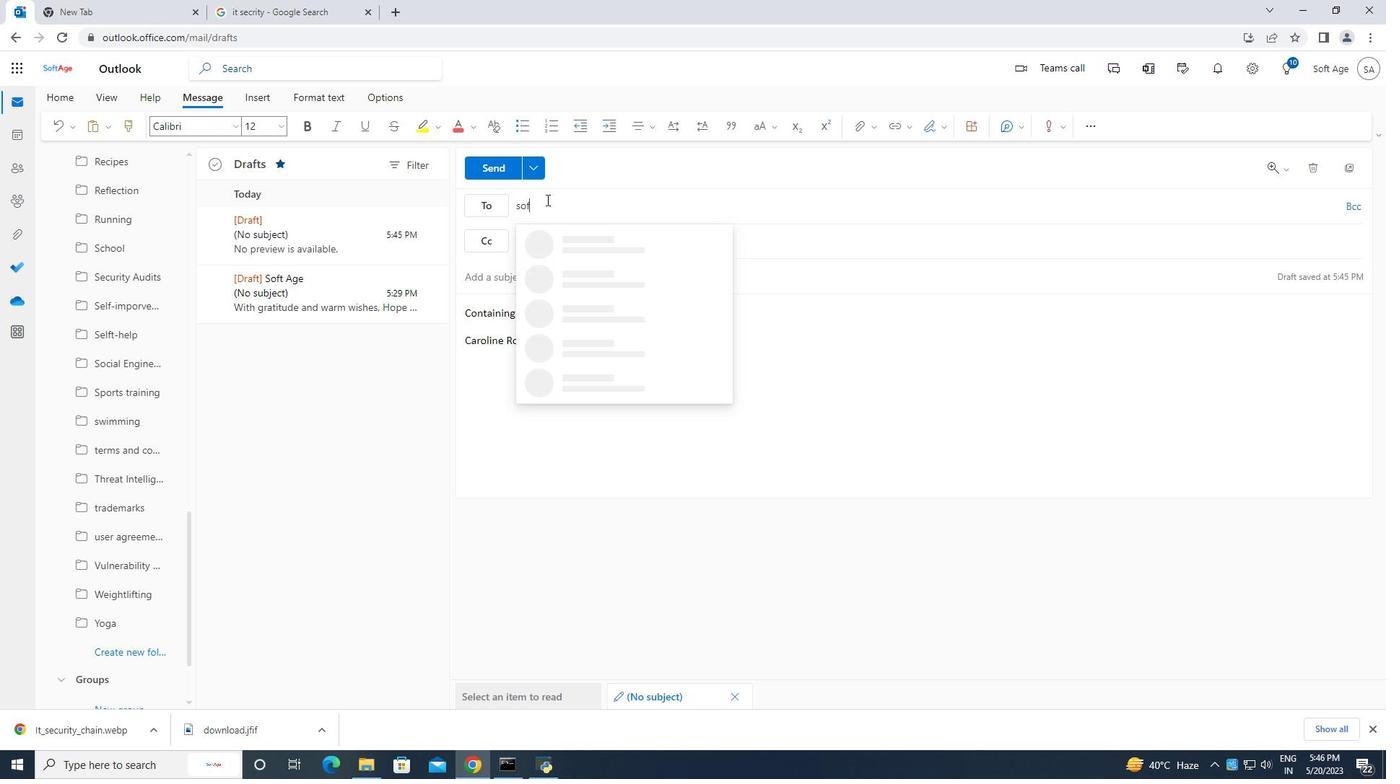 
Action: Mouse moved to (616, 240)
Screenshot: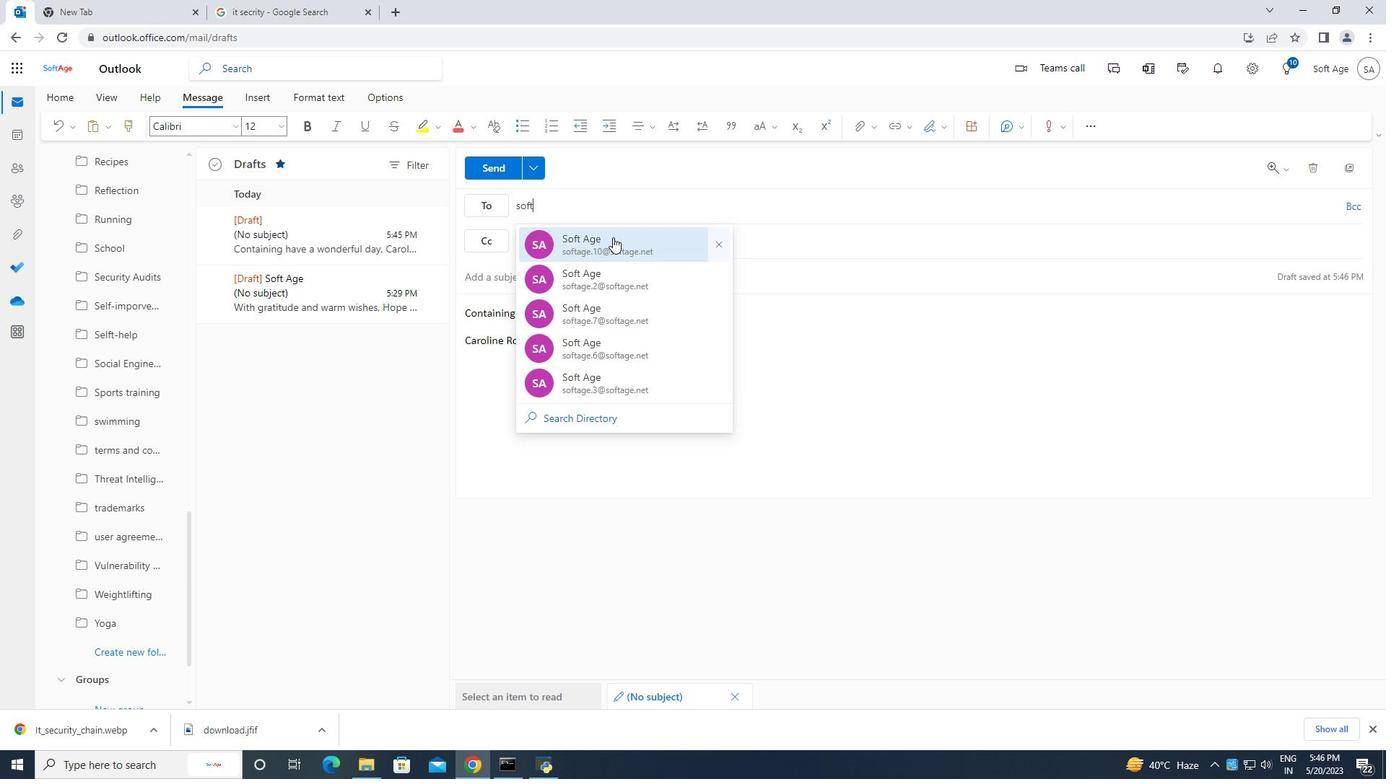 
Action: Mouse pressed left at (616, 240)
Screenshot: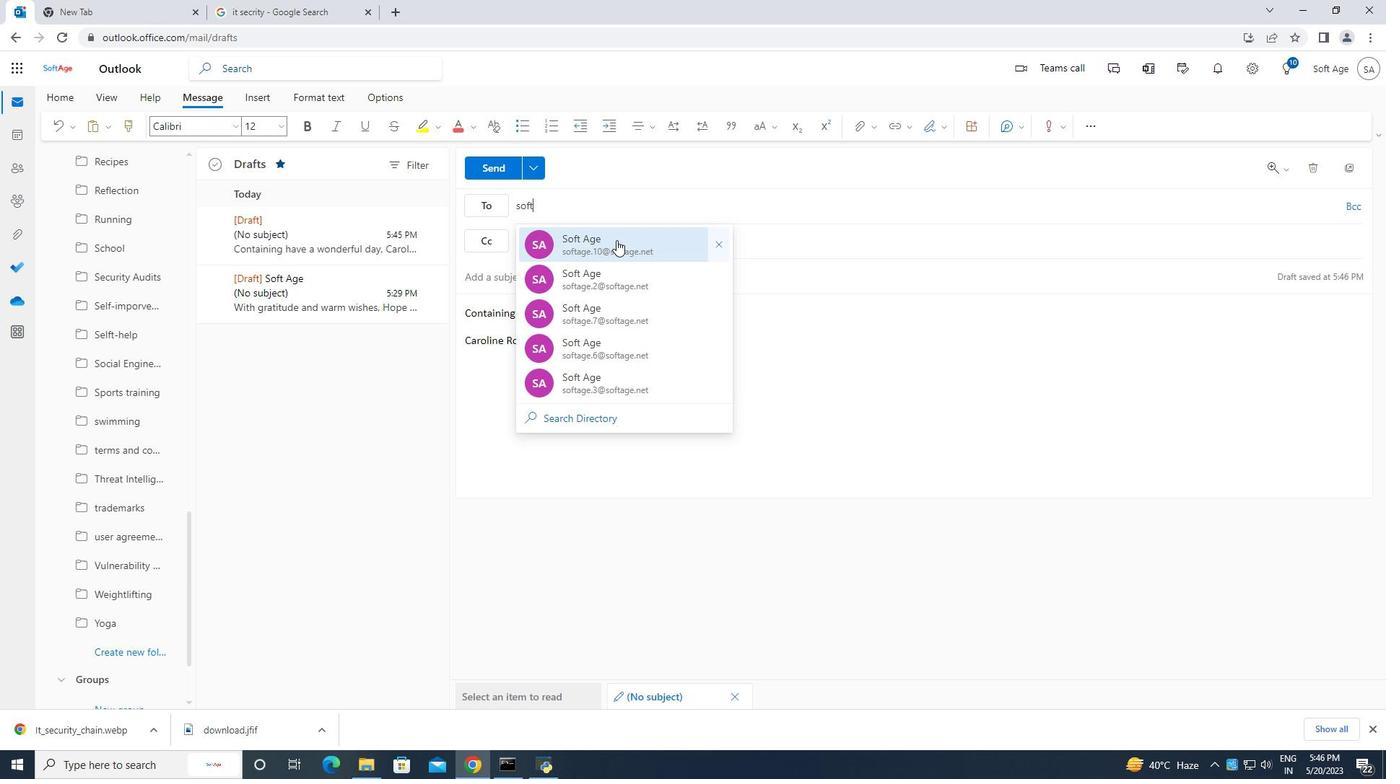 
Action: Mouse moved to (139, 653)
Screenshot: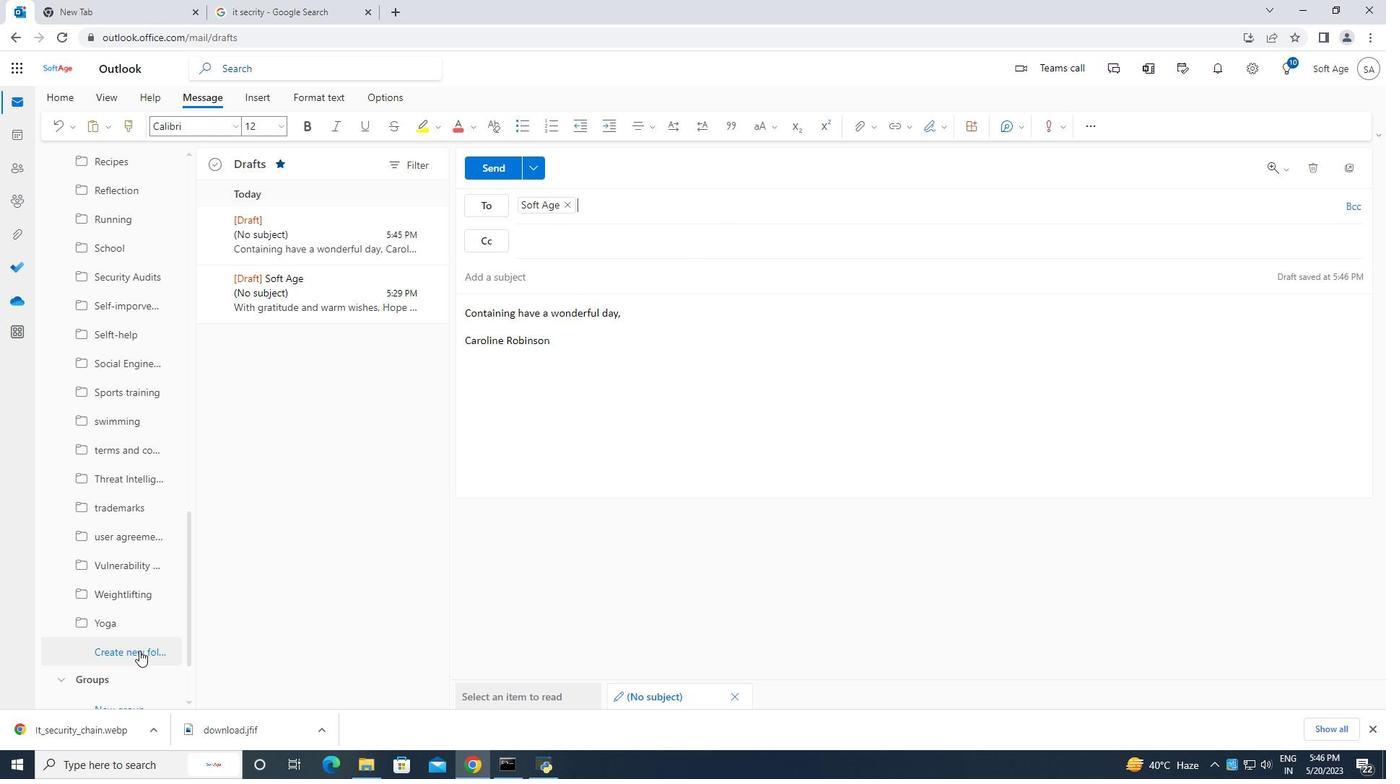 
Action: Mouse pressed left at (139, 653)
Screenshot: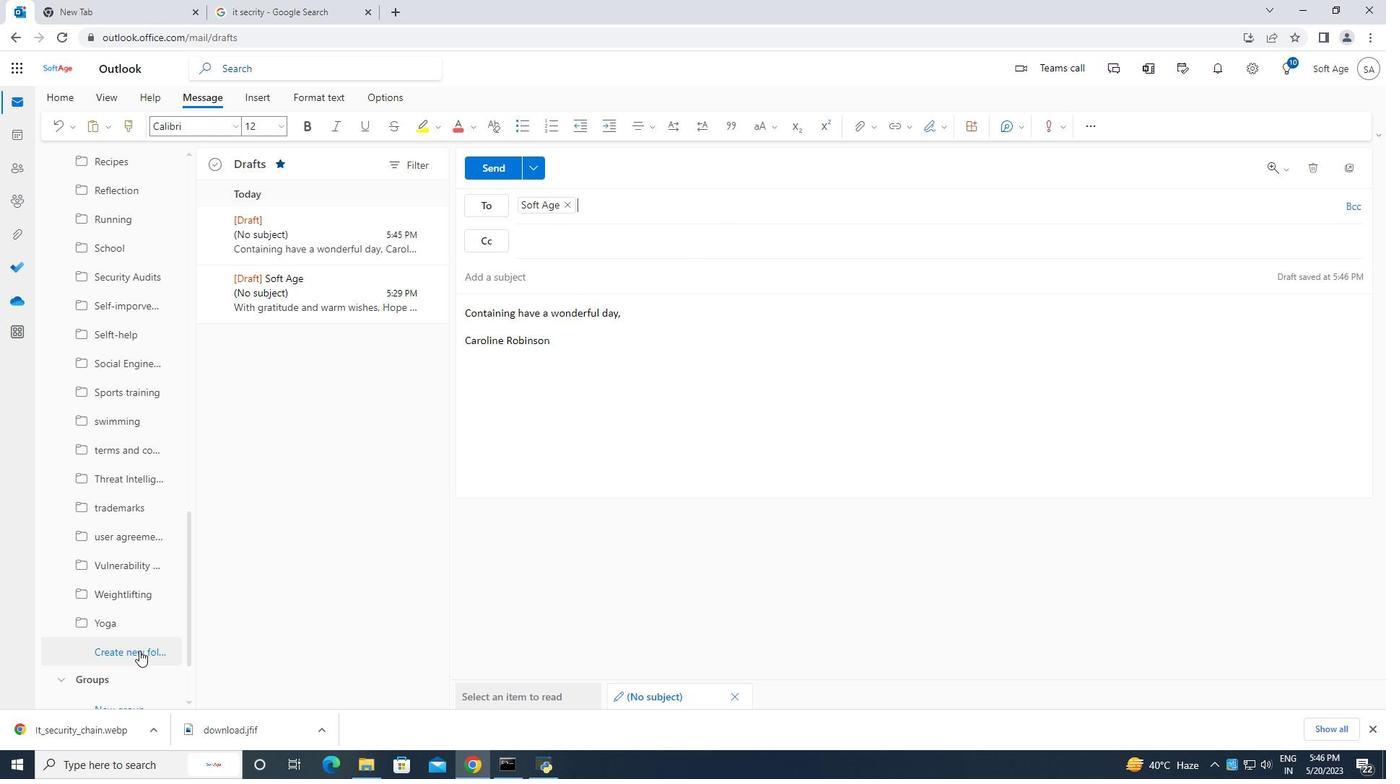 
Action: Mouse moved to (114, 650)
Screenshot: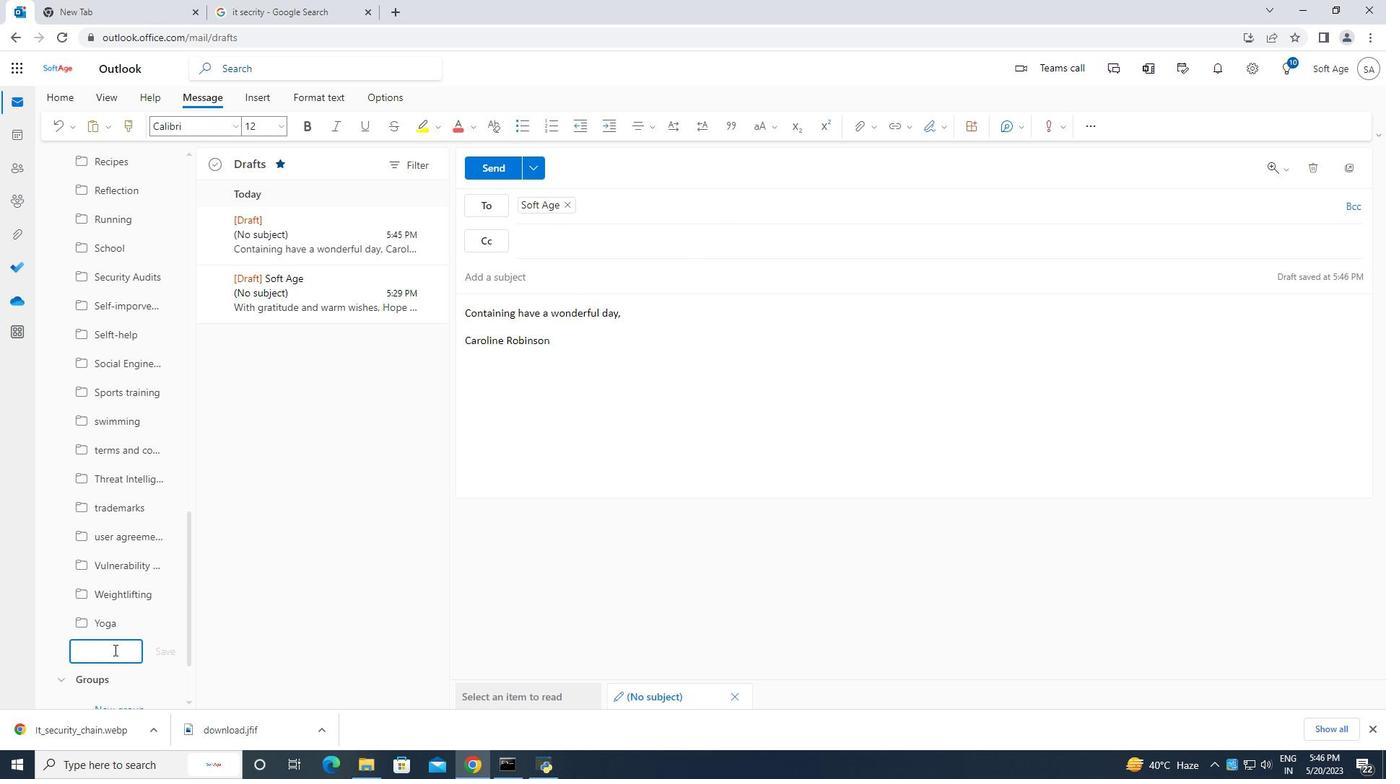 
Action: Mouse pressed left at (114, 650)
Screenshot: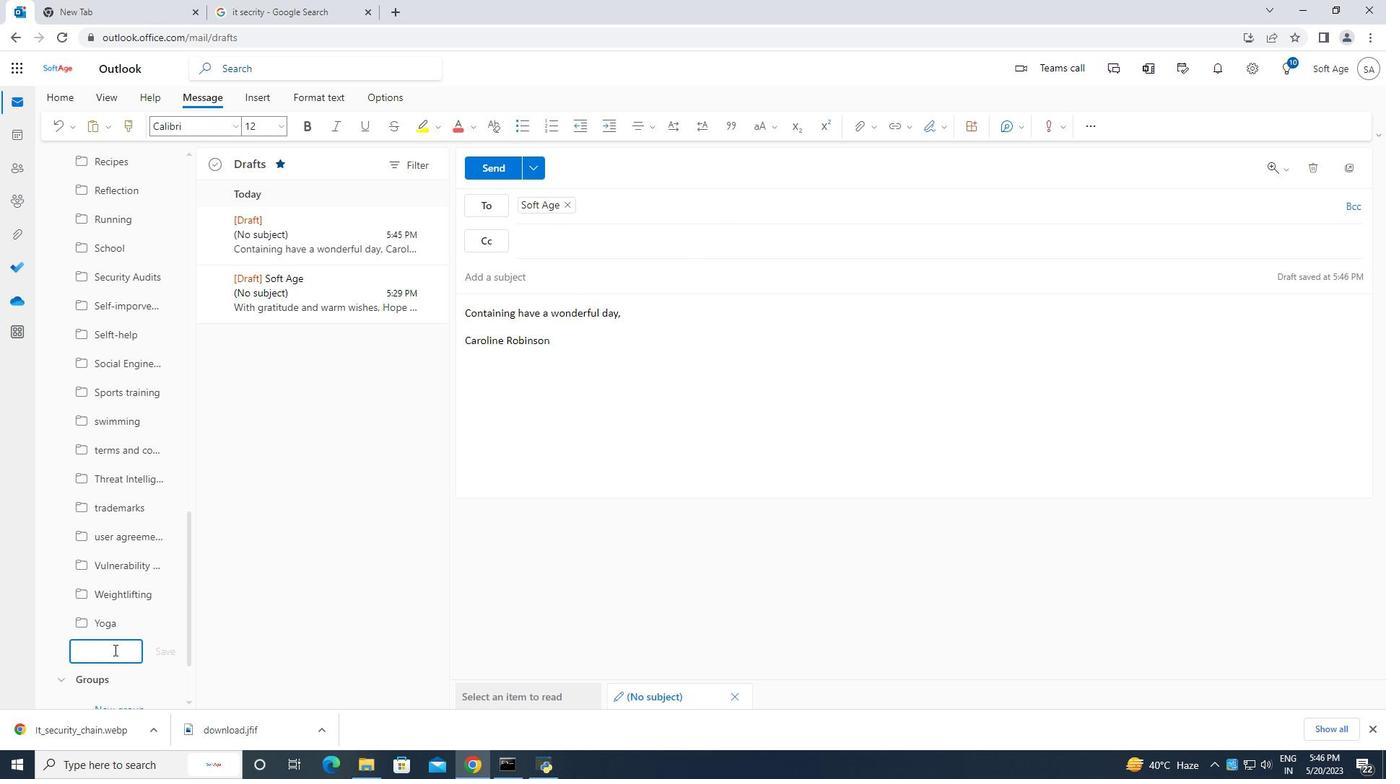 
Action: Mouse moved to (111, 649)
Screenshot: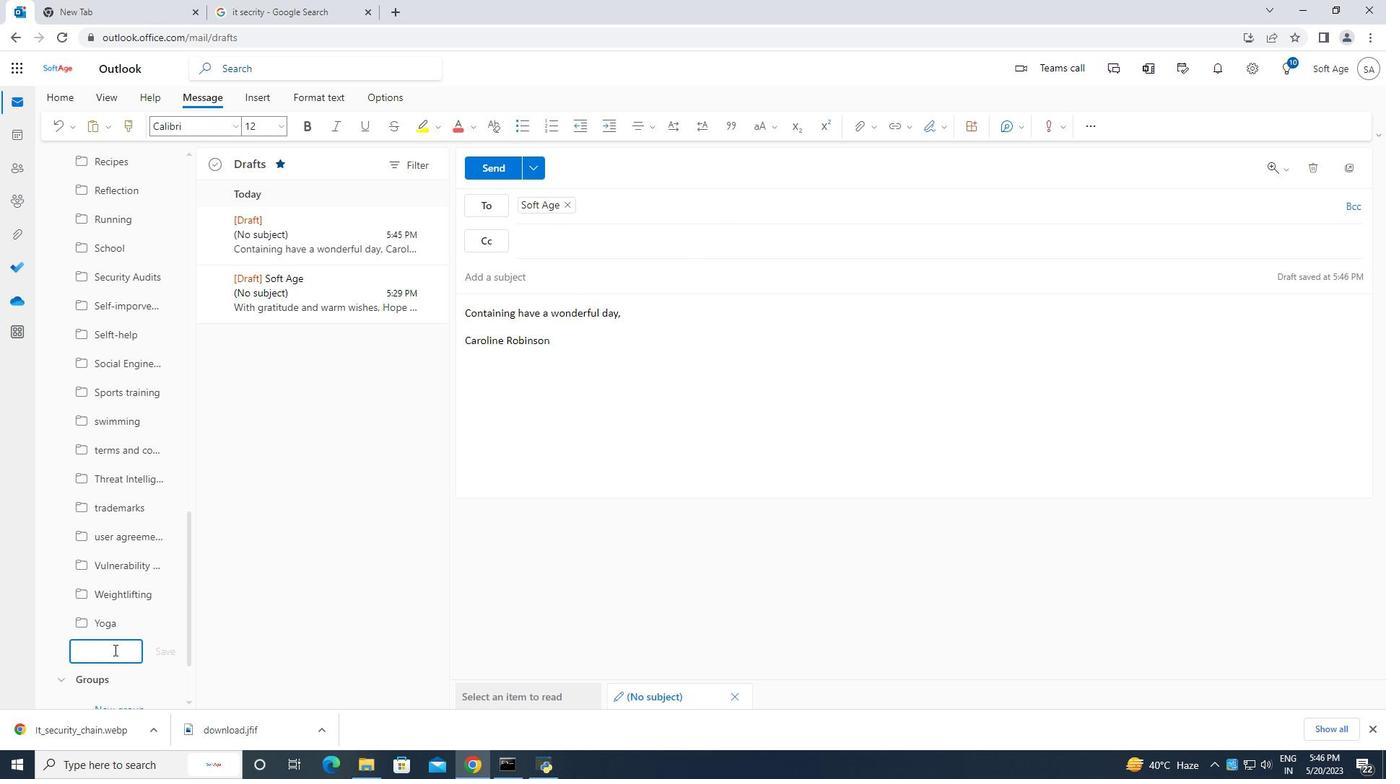 
Action: Key pressed <Key.caps_lock>B<Key.caps_lock>randing
Screenshot: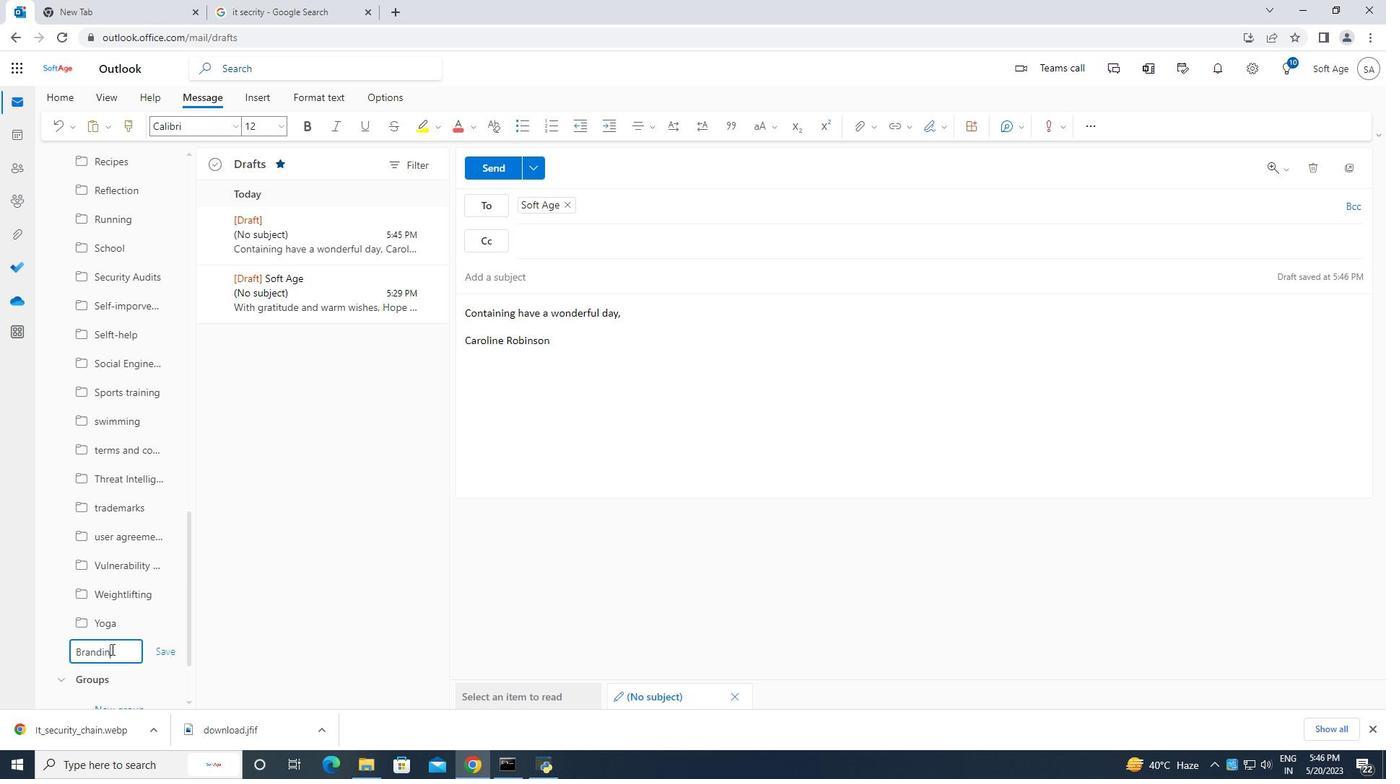 
Action: Mouse moved to (158, 653)
Screenshot: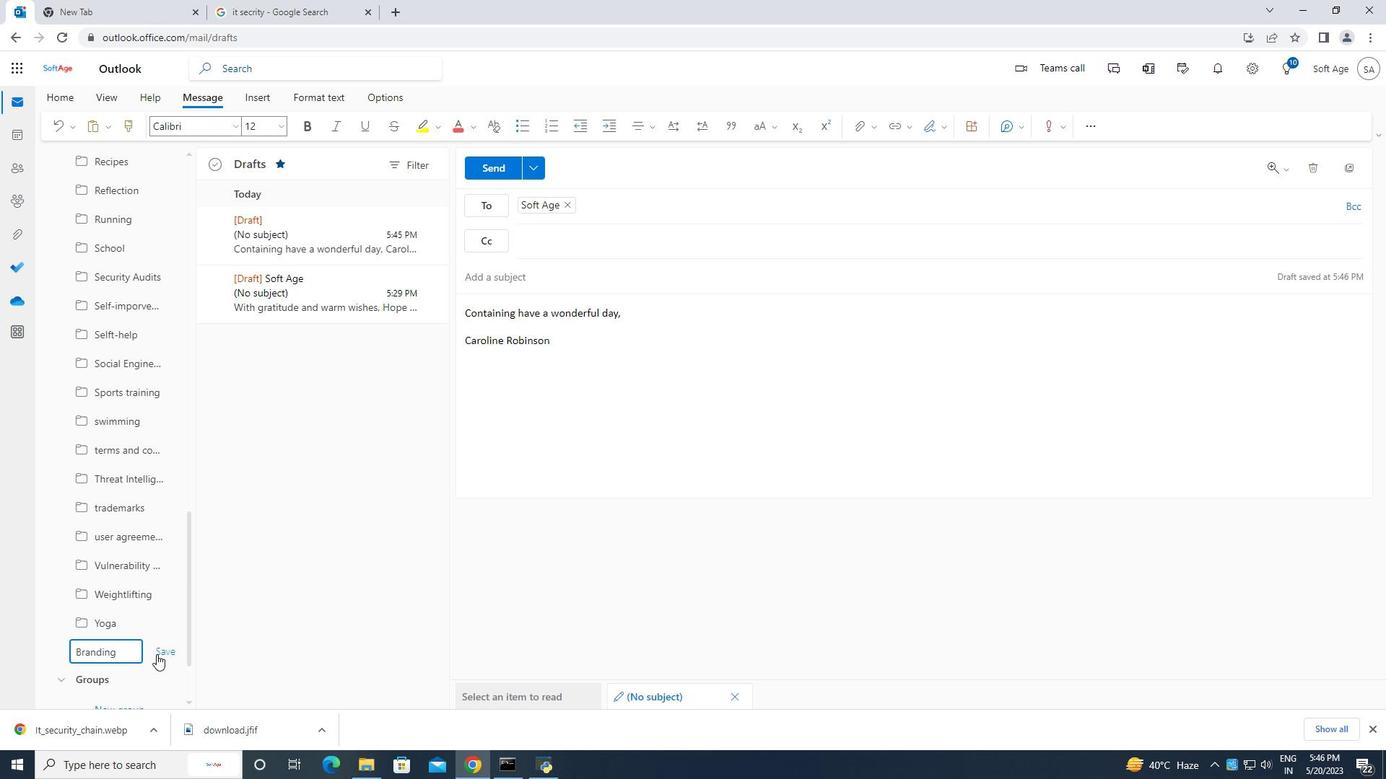 
Action: Mouse pressed left at (158, 653)
Screenshot: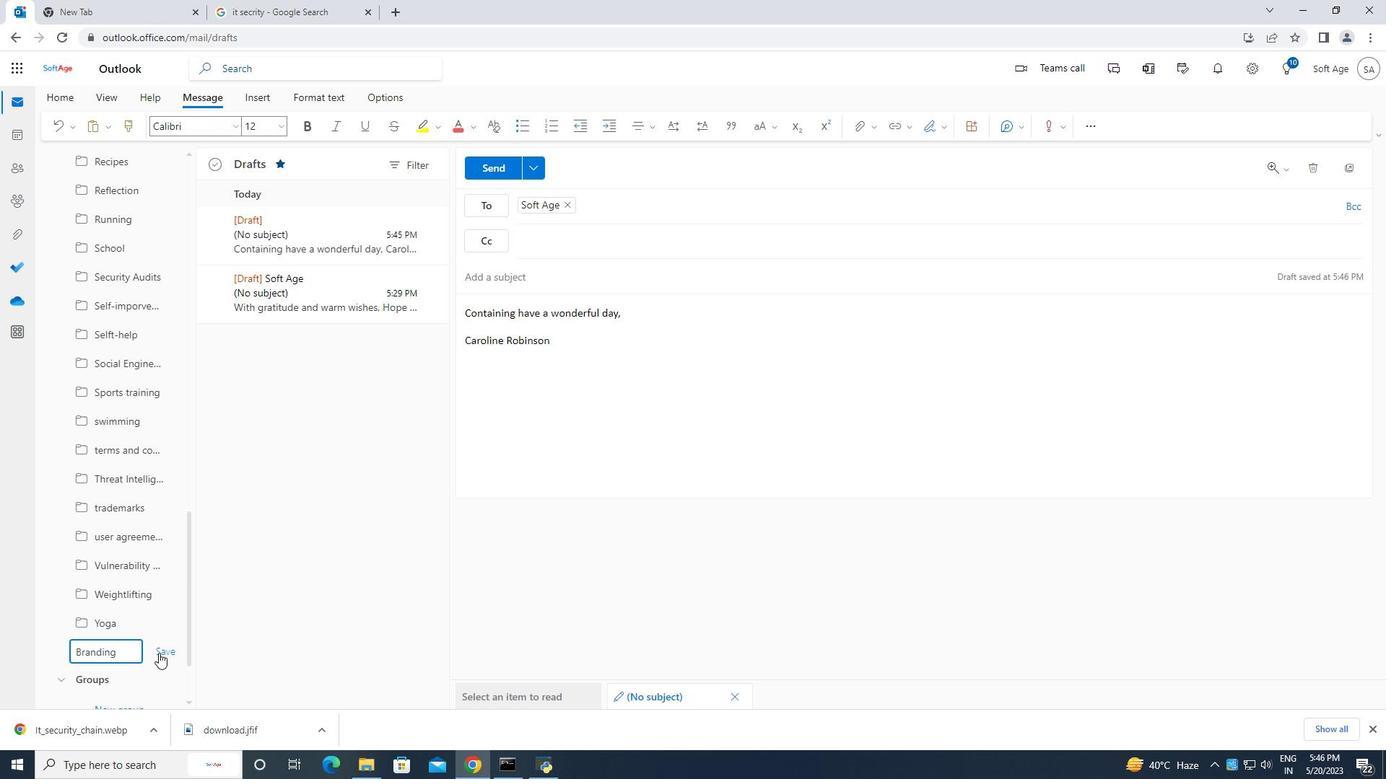 
Action: Mouse moved to (499, 167)
Screenshot: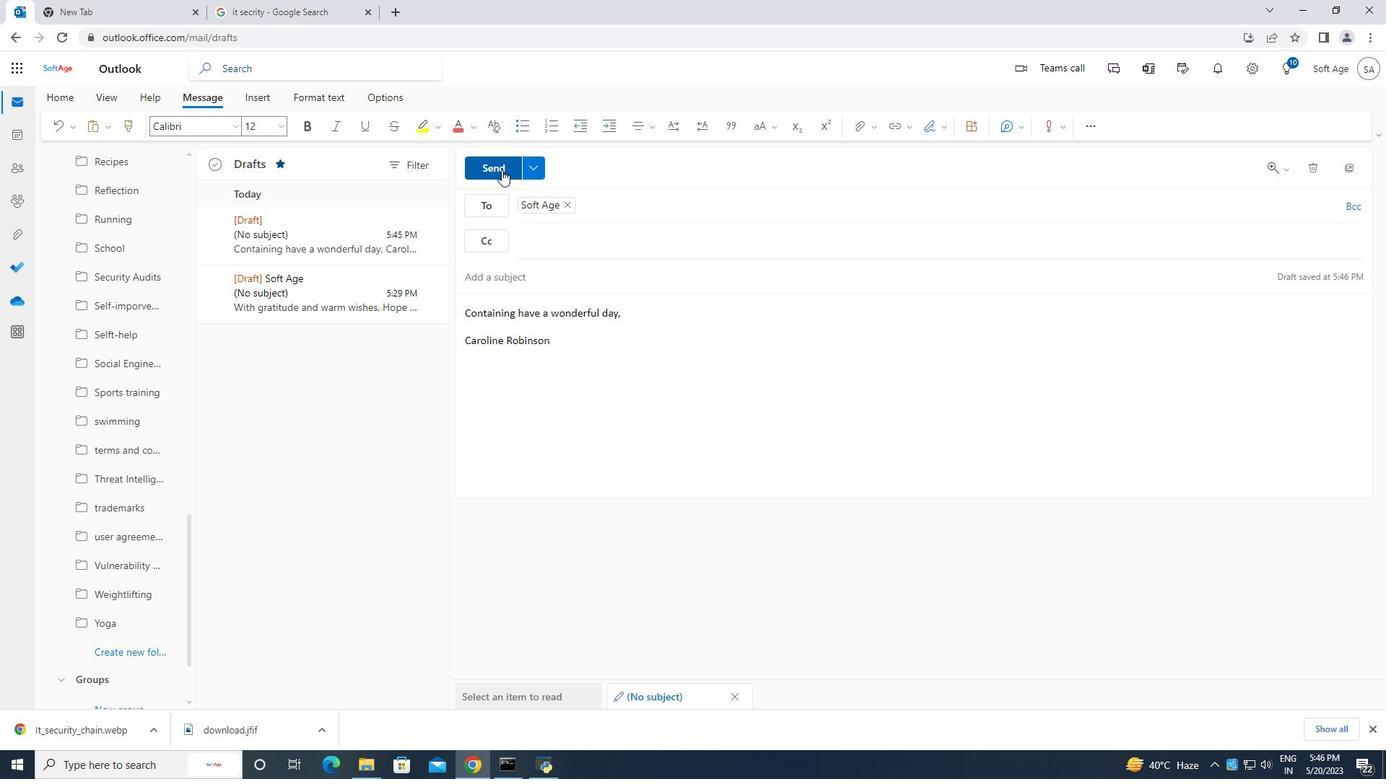 
Action: Mouse pressed left at (499, 167)
Screenshot: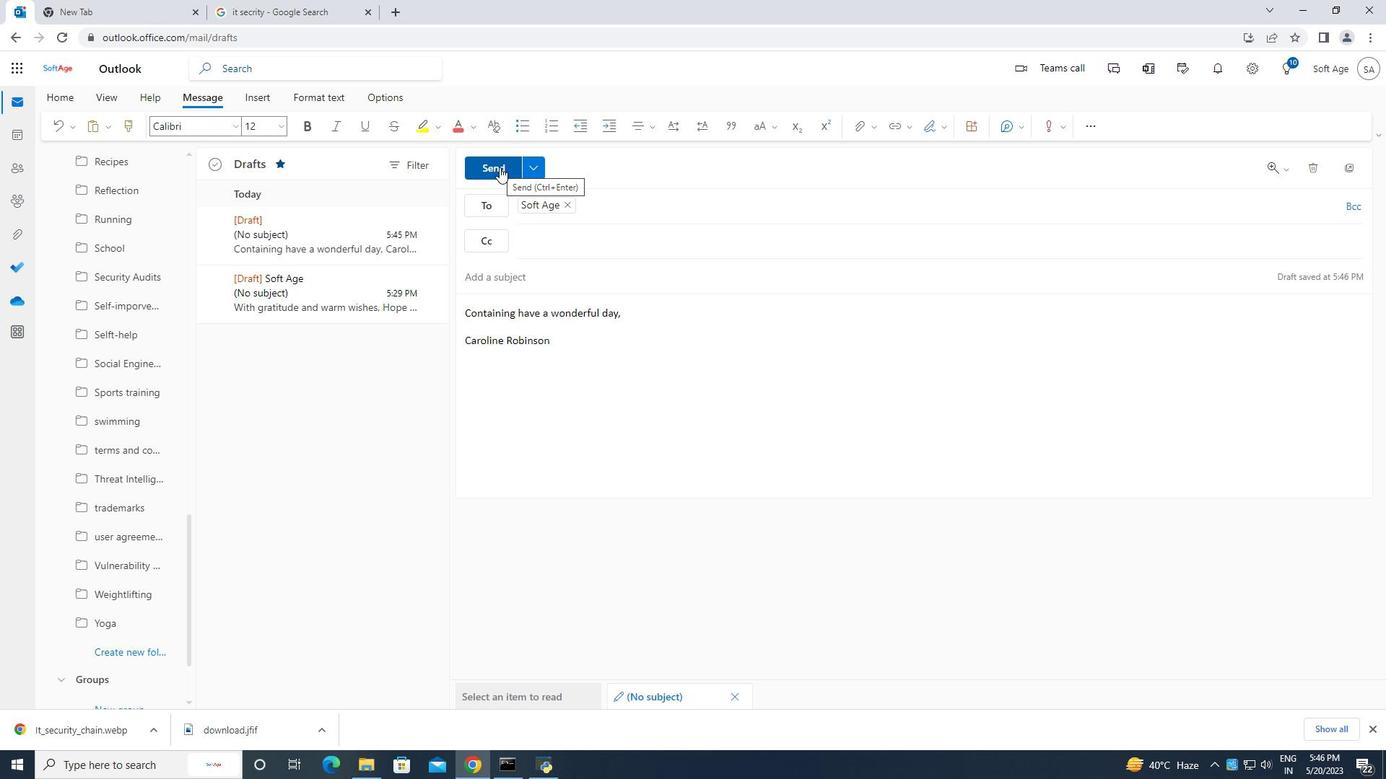 
Action: Mouse moved to (674, 414)
Screenshot: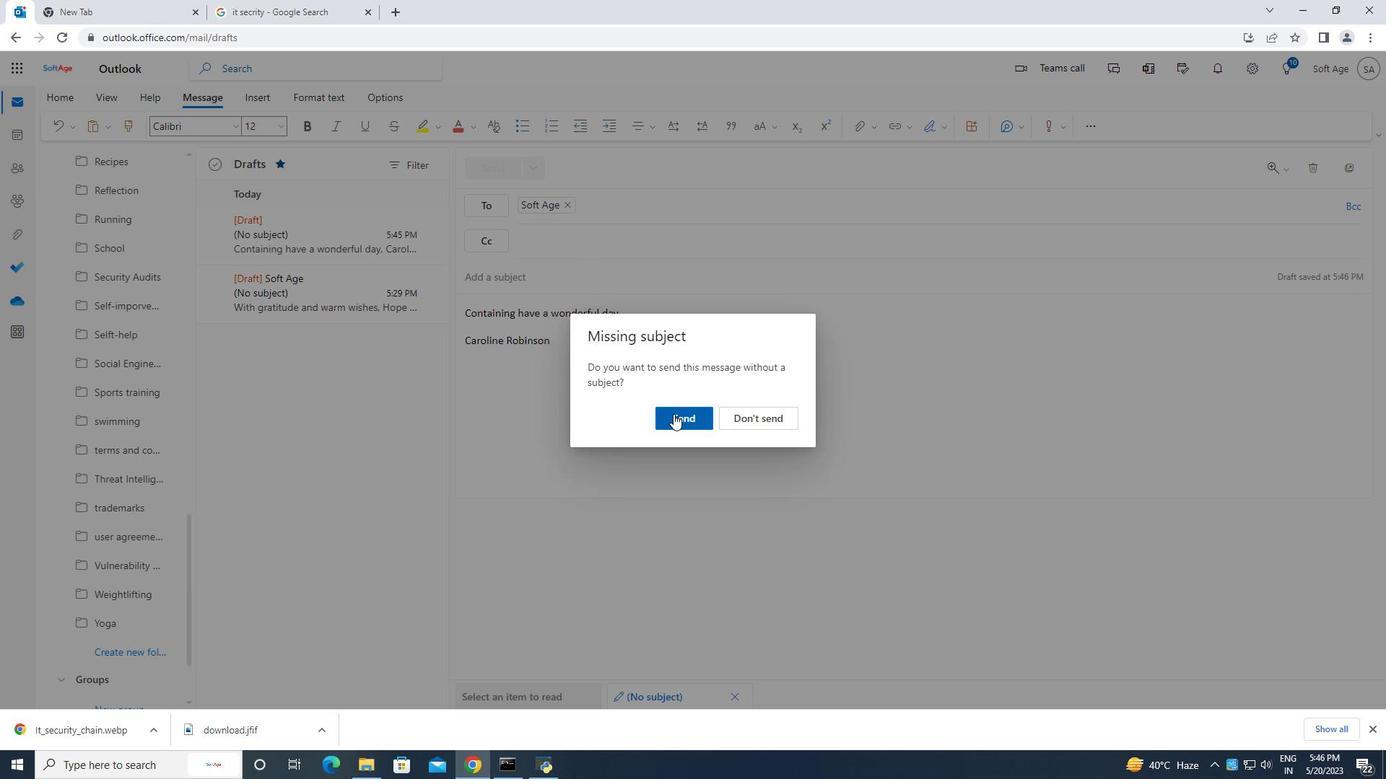 
Action: Mouse pressed left at (674, 414)
Screenshot: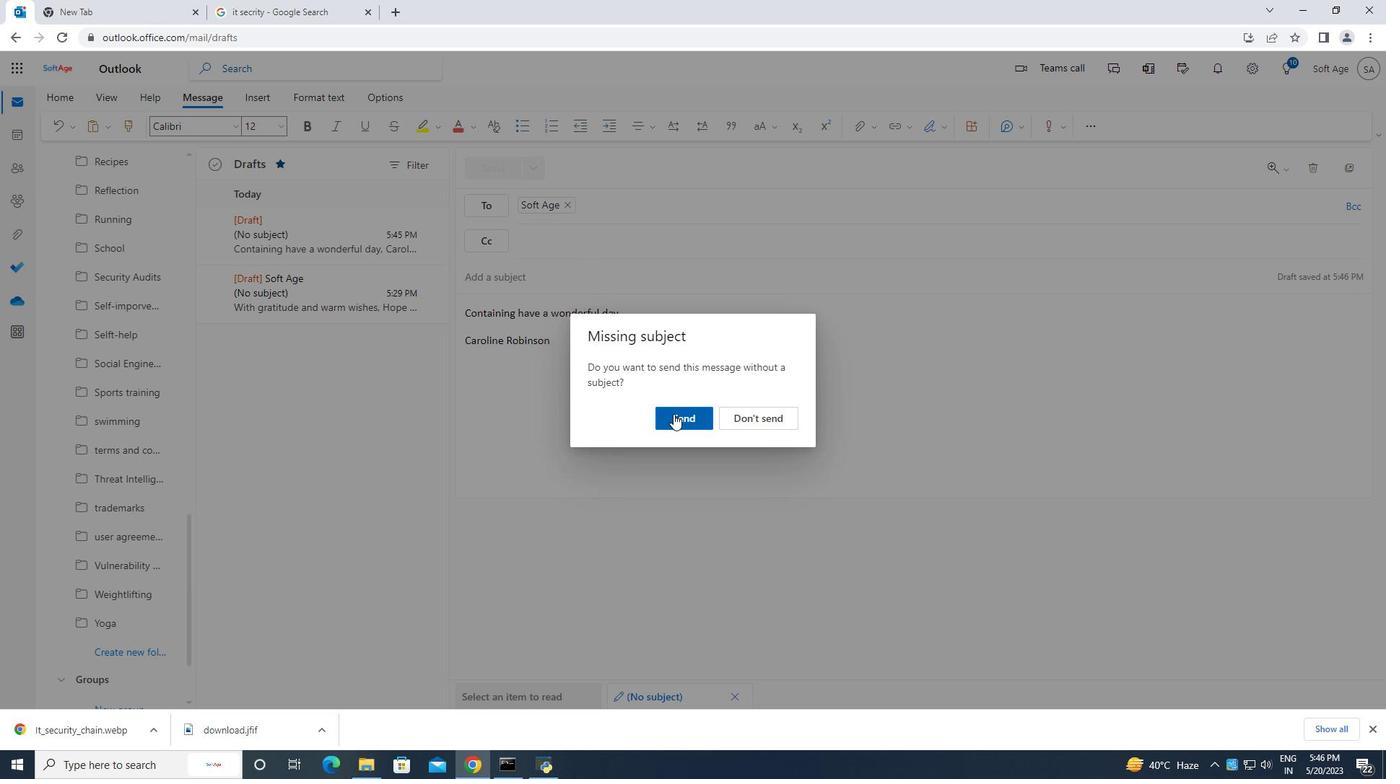 
Action: Mouse moved to (669, 411)
Screenshot: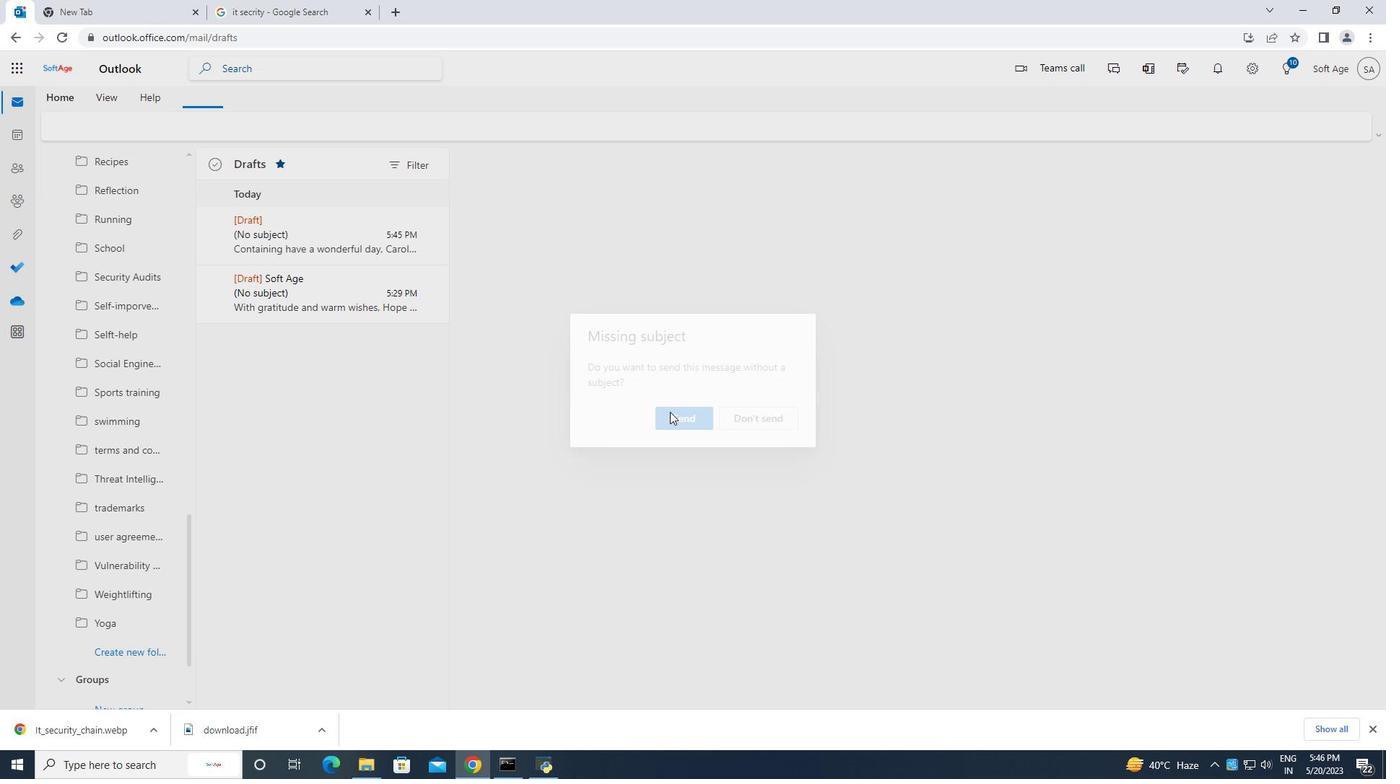 
